Task: Find connections with filter location Grajaú with filter topic #Knowyoursocialwith filter profile language English with filter current company Fibre2Fashion with filter school School Of Open Learning with filter industry Wholesale Import and Export with filter service category NotaryOnline Research with filter keywords title Heavy Equipment Operator
Action: Mouse moved to (452, 152)
Screenshot: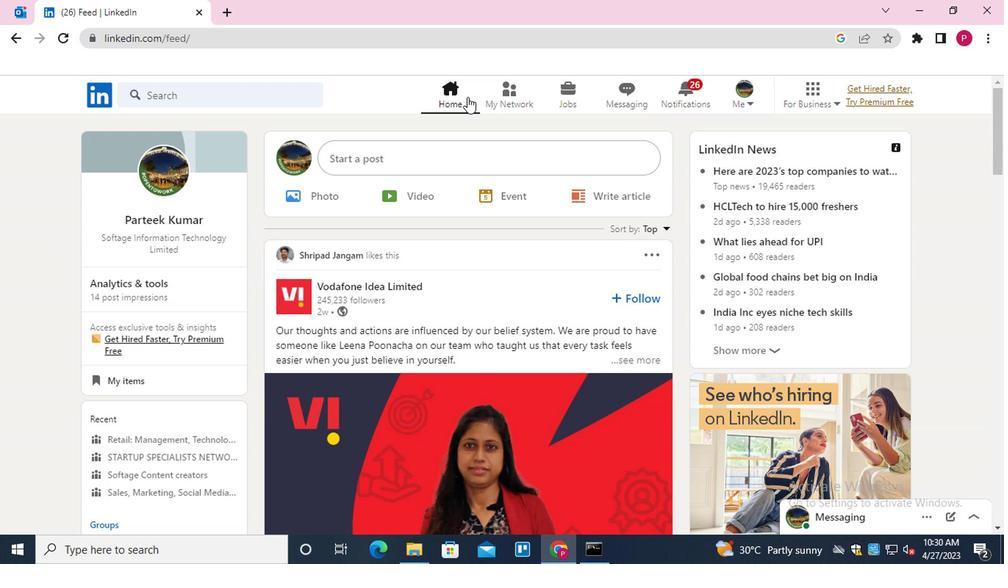 
Action: Mouse pressed left at (452, 152)
Screenshot: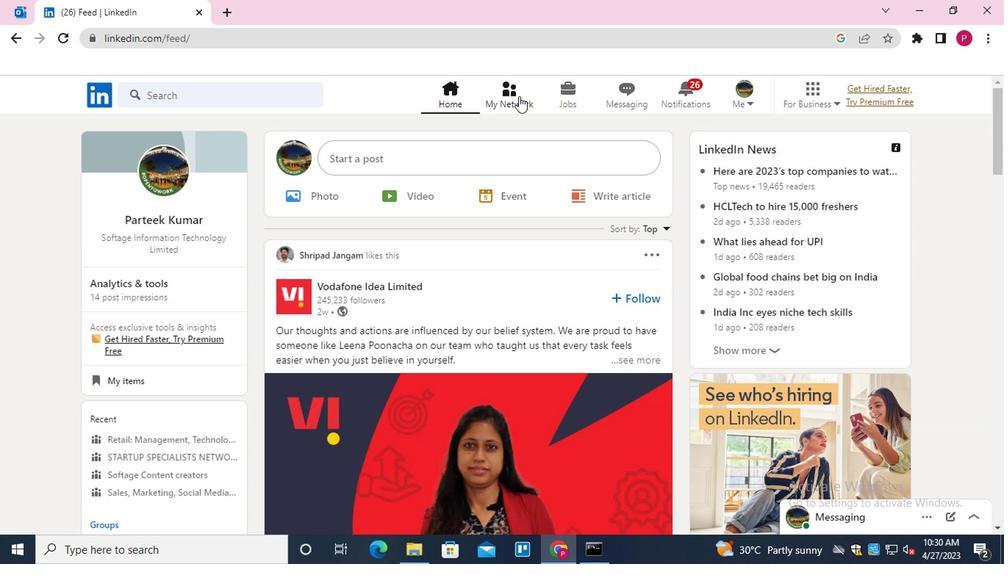 
Action: Mouse moved to (232, 202)
Screenshot: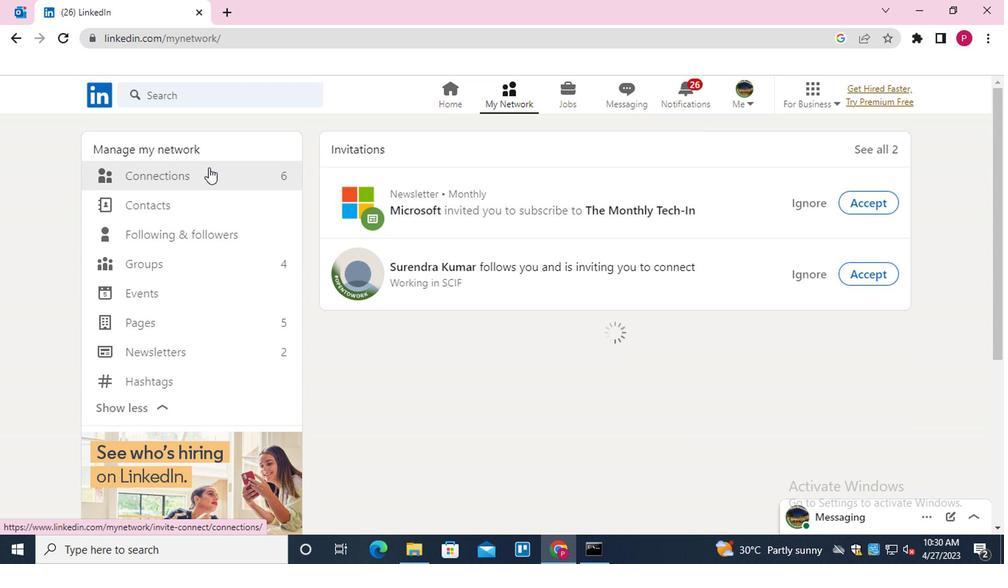 
Action: Mouse pressed left at (232, 202)
Screenshot: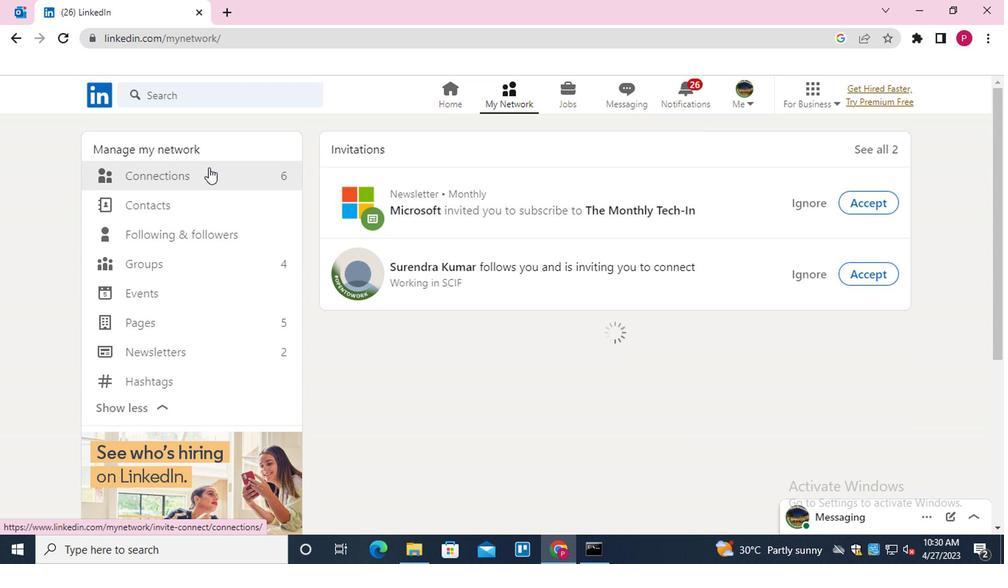 
Action: Mouse moved to (510, 210)
Screenshot: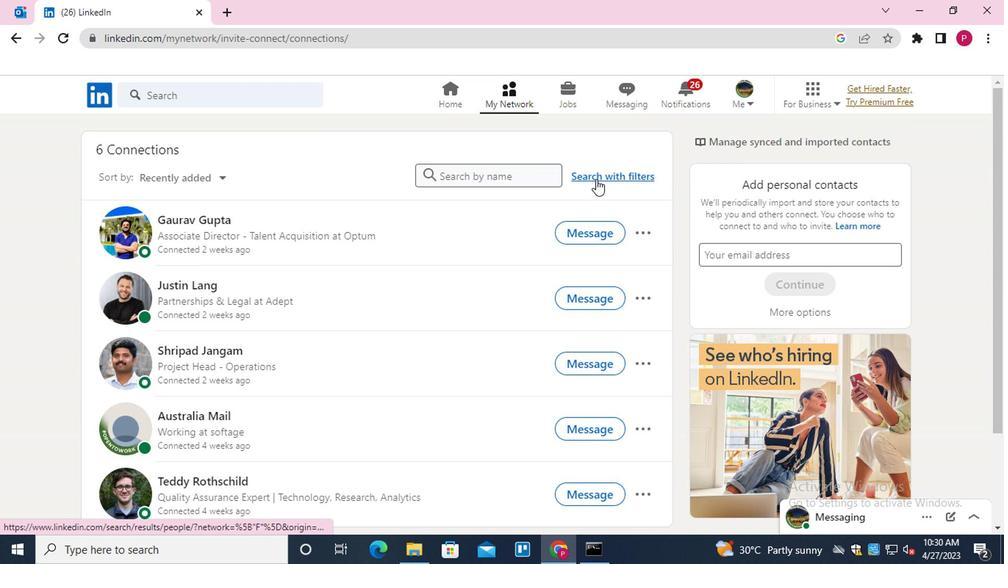 
Action: Mouse pressed left at (510, 210)
Screenshot: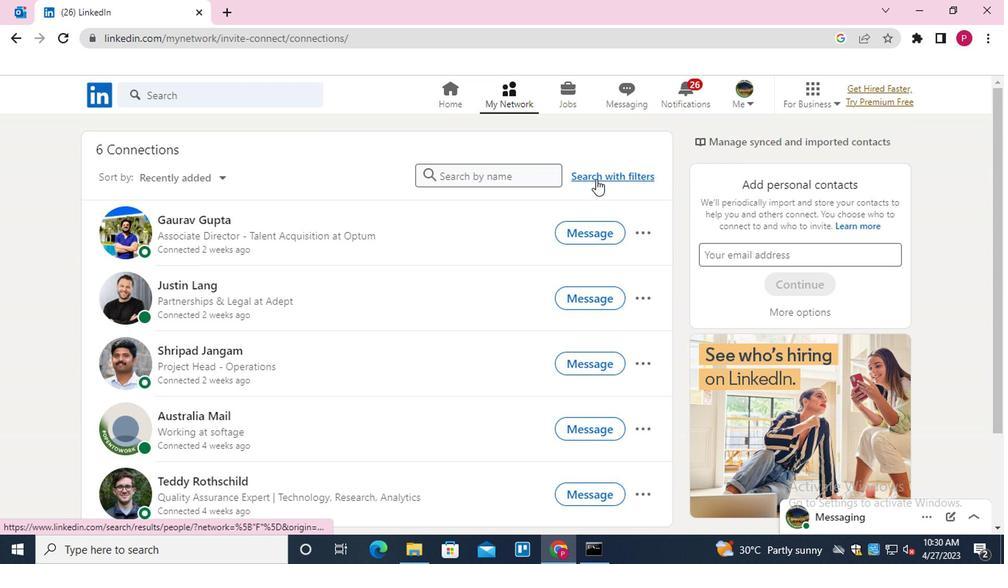 
Action: Mouse moved to (426, 177)
Screenshot: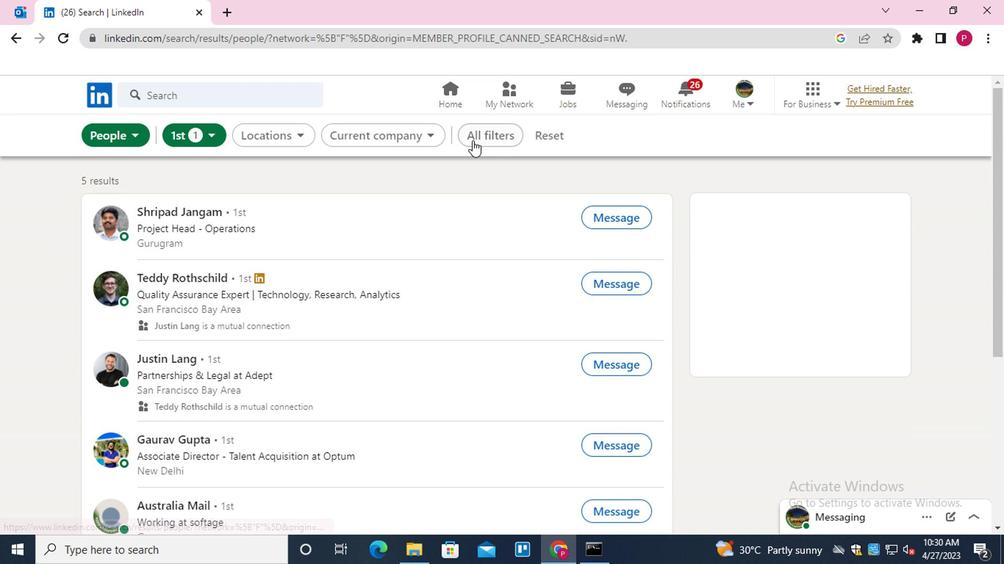 
Action: Mouse pressed left at (426, 177)
Screenshot: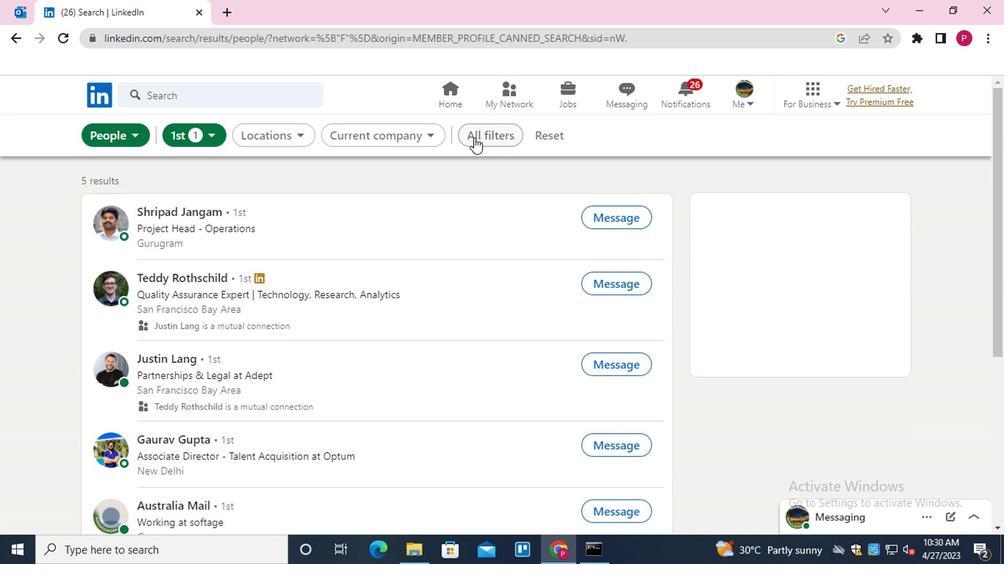 
Action: Mouse moved to (569, 276)
Screenshot: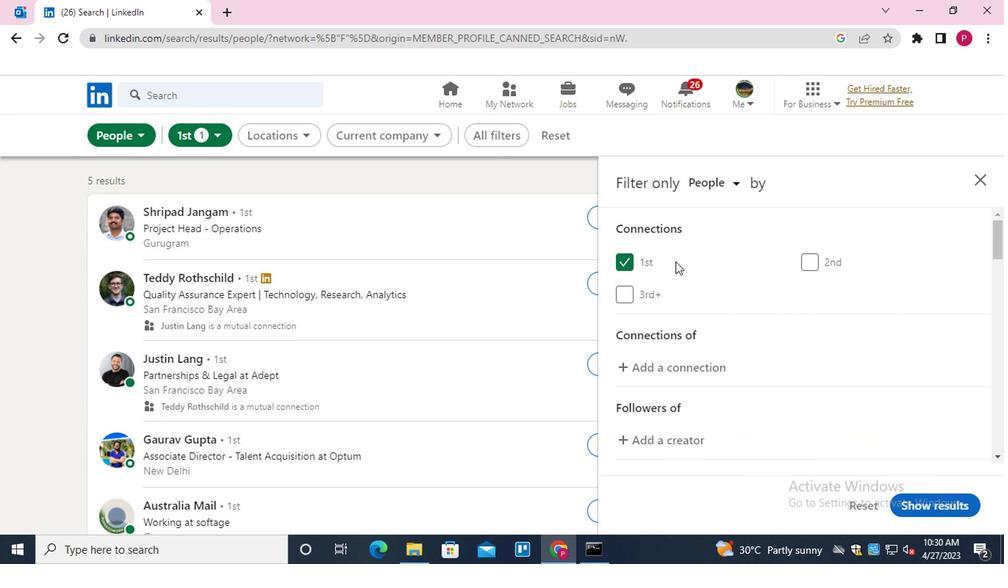 
Action: Mouse scrolled (569, 275) with delta (0, 0)
Screenshot: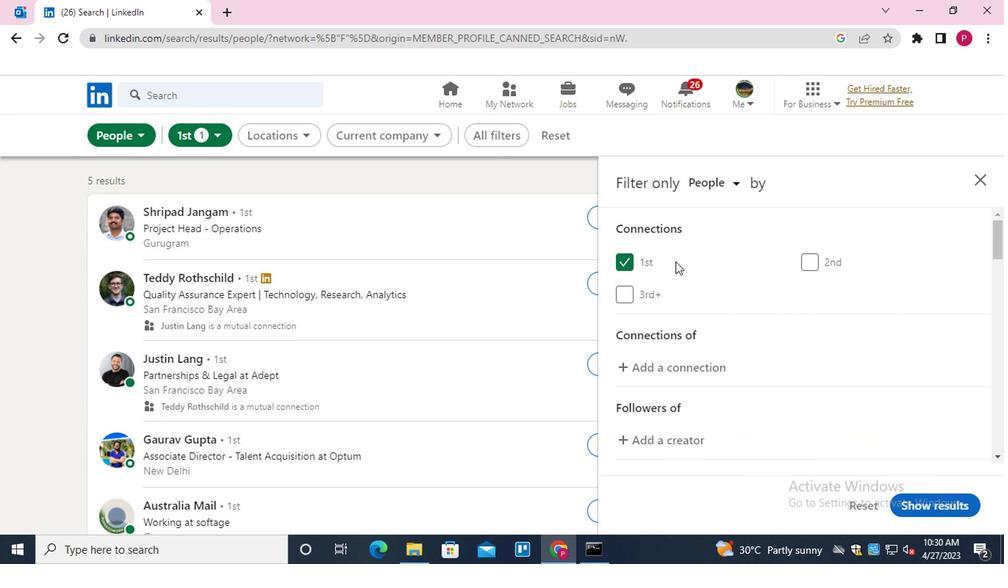 
Action: Mouse moved to (573, 280)
Screenshot: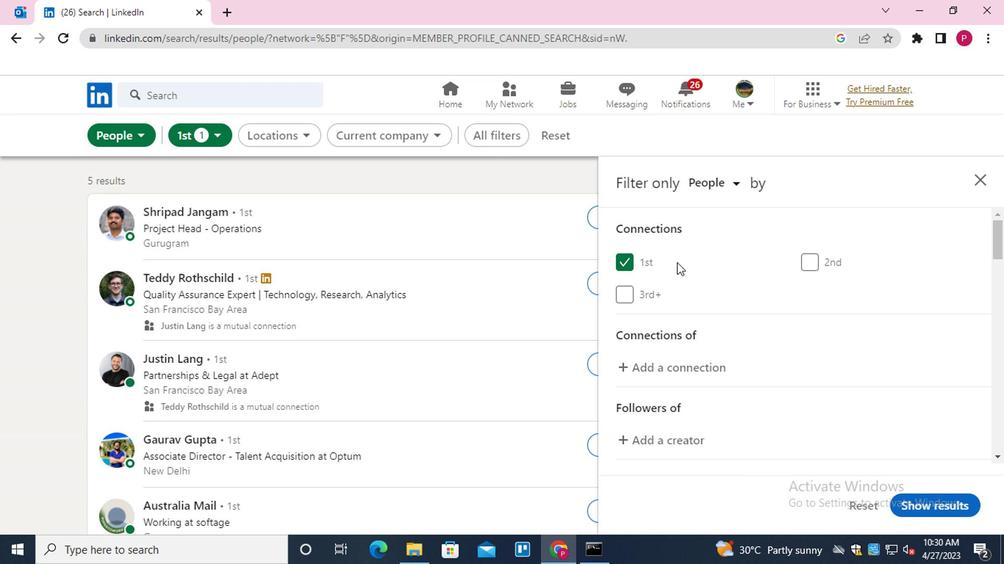 
Action: Mouse scrolled (573, 279) with delta (0, 0)
Screenshot: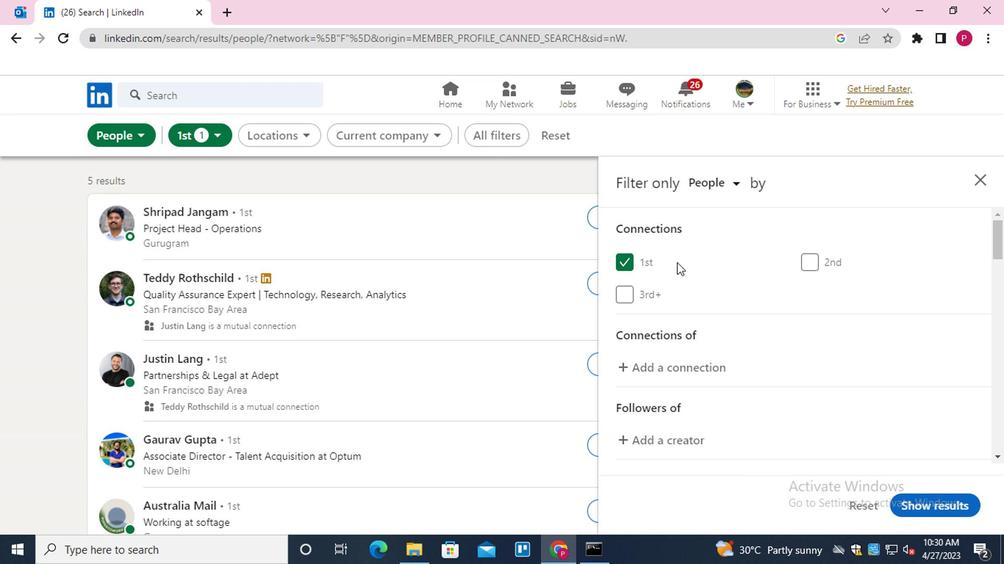 
Action: Mouse moved to (581, 286)
Screenshot: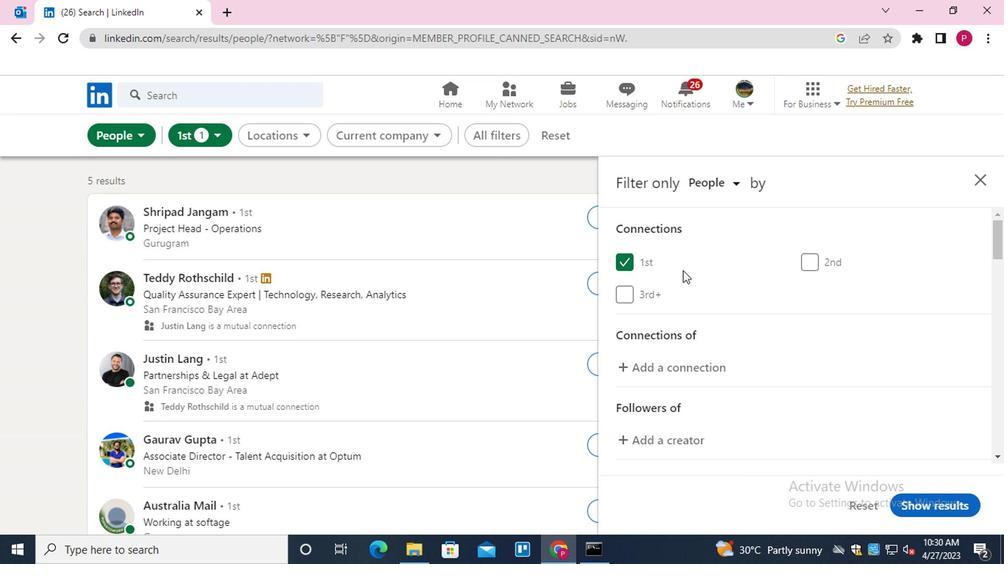 
Action: Mouse scrolled (581, 286) with delta (0, 0)
Screenshot: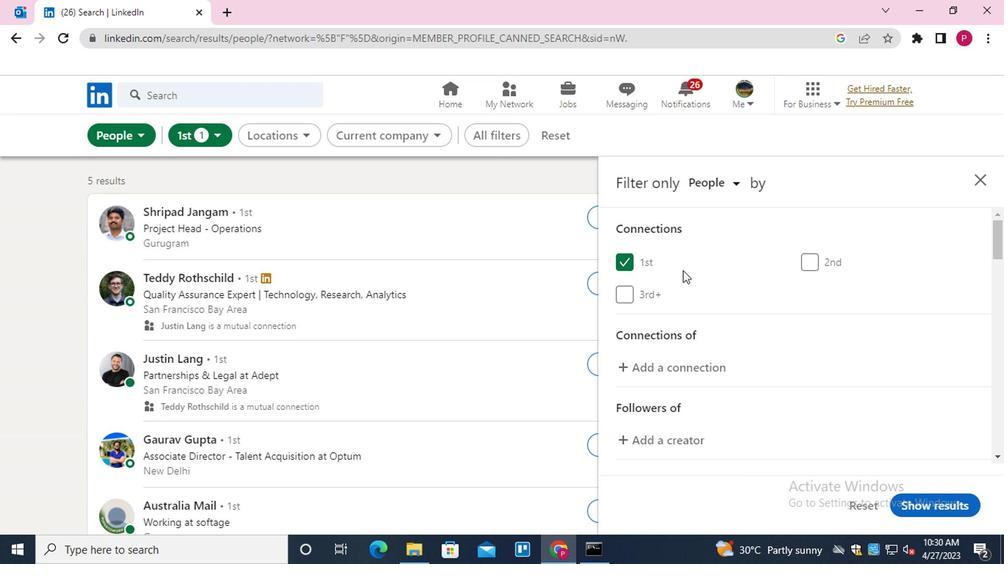 
Action: Mouse moved to (686, 335)
Screenshot: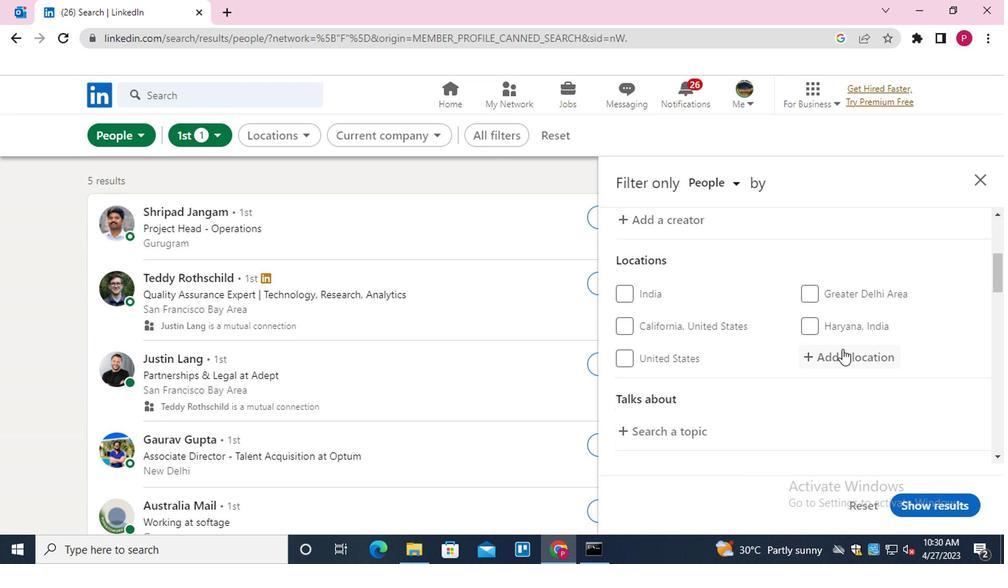 
Action: Mouse pressed left at (686, 335)
Screenshot: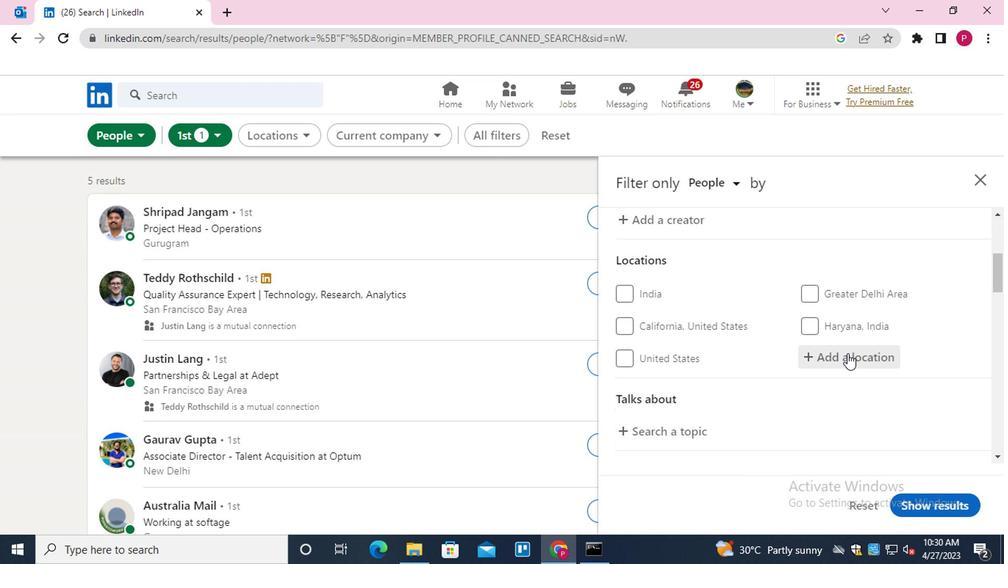 
Action: Mouse moved to (650, 326)
Screenshot: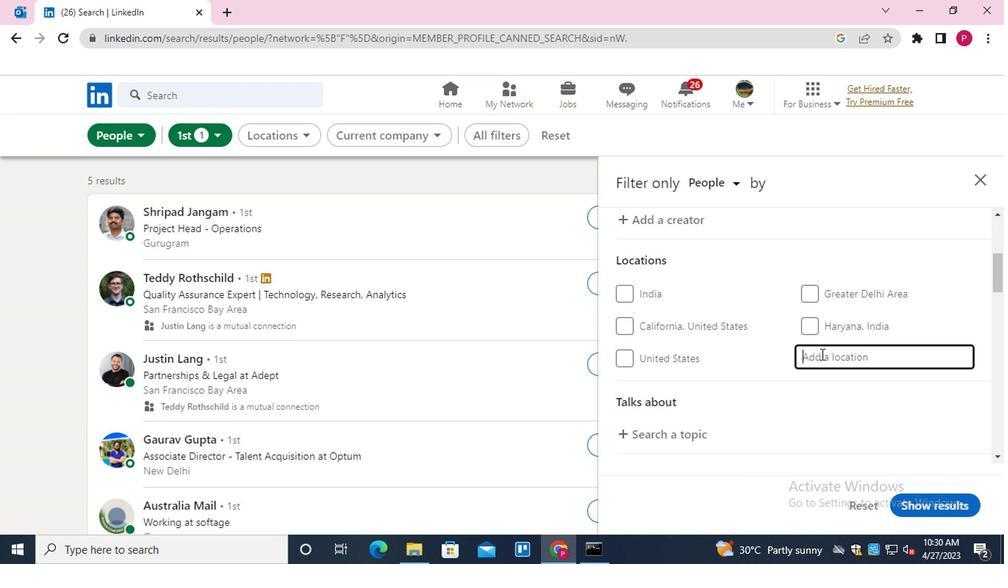 
Action: Key pressed <Key.shift><Key.shift><Key.shift>GRAJAU<Key.down><Key.enter>
Screenshot: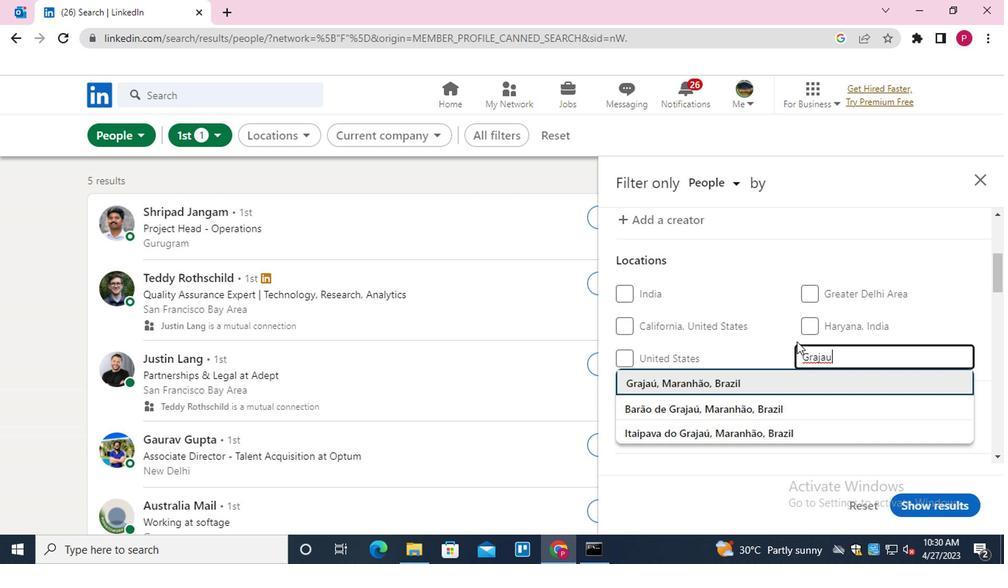 
Action: Mouse moved to (629, 325)
Screenshot: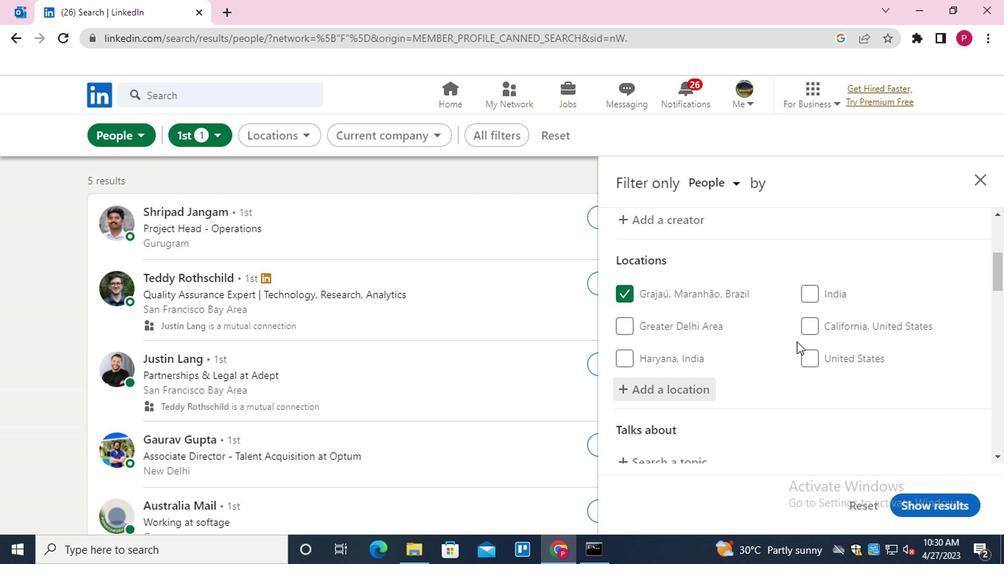 
Action: Mouse scrolled (629, 324) with delta (0, 0)
Screenshot: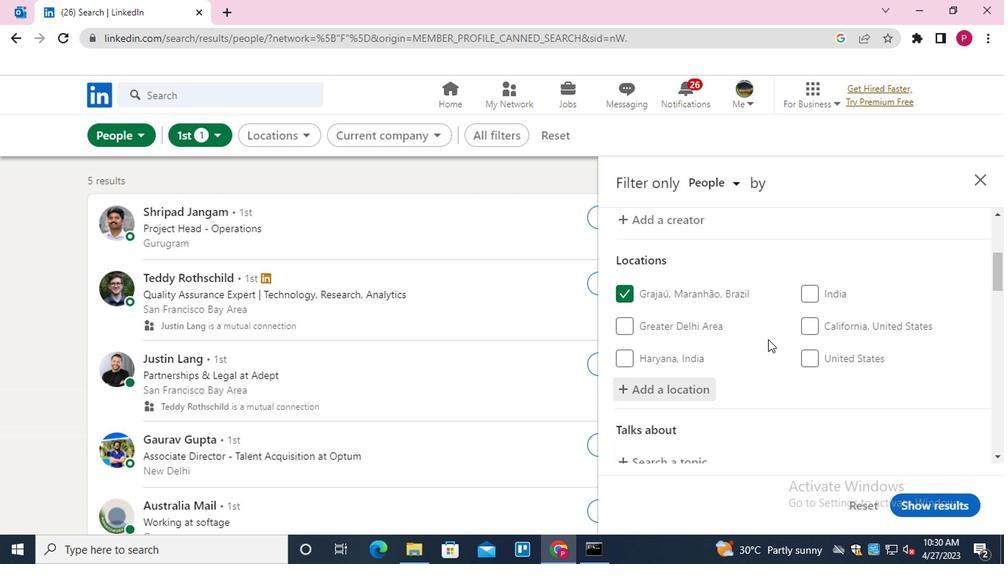 
Action: Mouse scrolled (629, 324) with delta (0, 0)
Screenshot: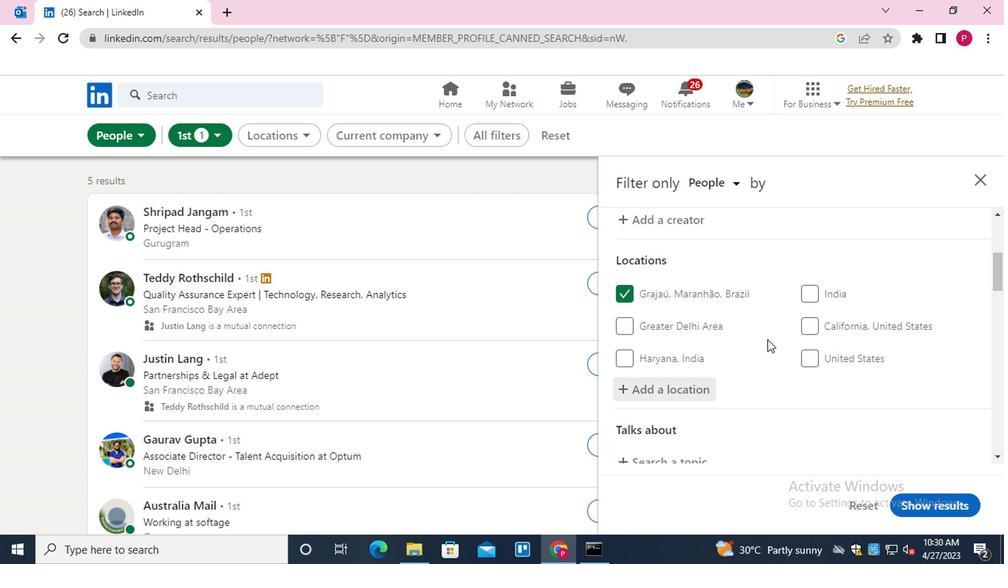 
Action: Mouse moved to (571, 306)
Screenshot: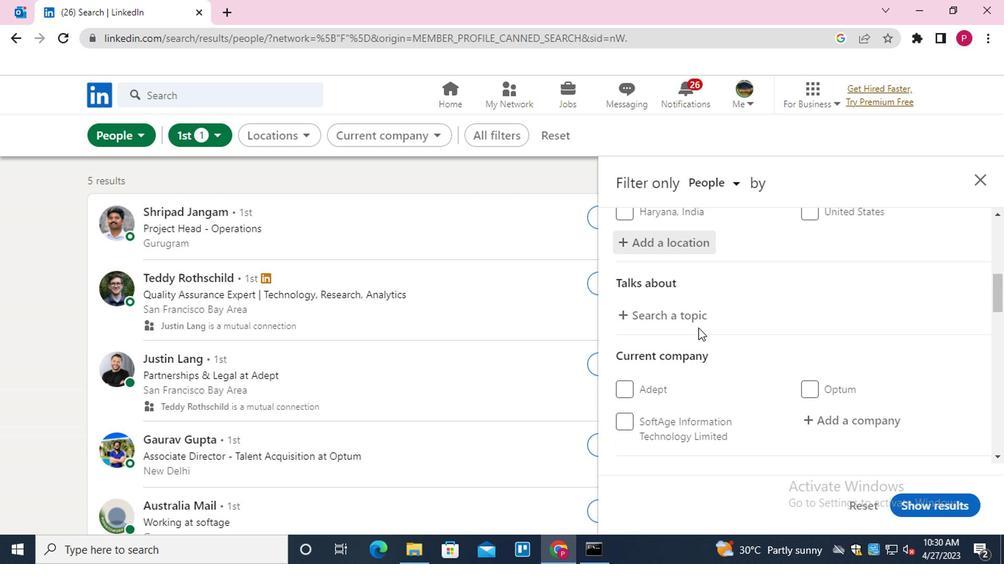 
Action: Mouse pressed left at (571, 306)
Screenshot: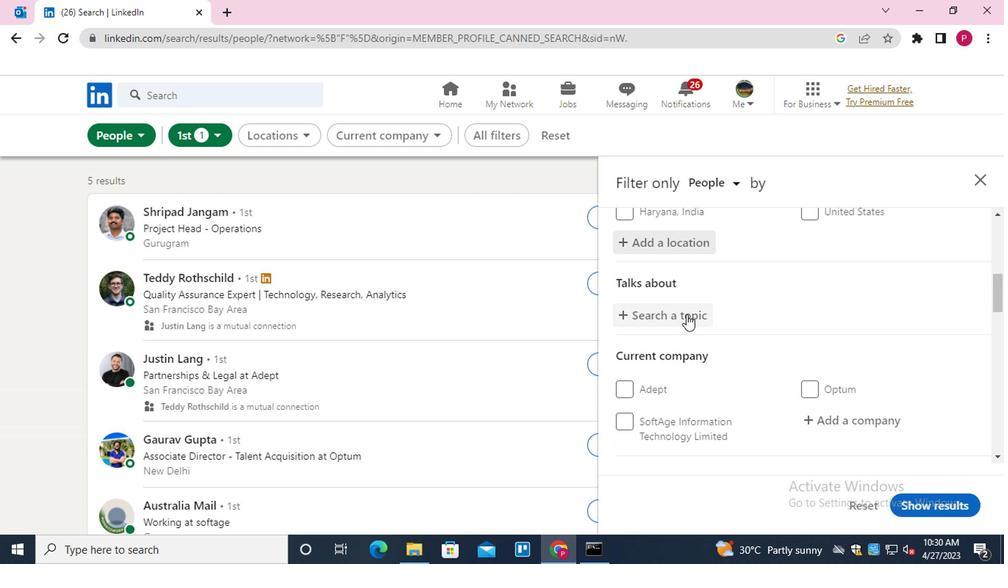 
Action: Key pressed KNOWYOUR<Key.down><Key.down><Key.down><Key.down><Key.down><Key.down><Key.up><Key.up><Key.up><Key.up><Key.up><Key.up><Key.up><Key.up>
Screenshot: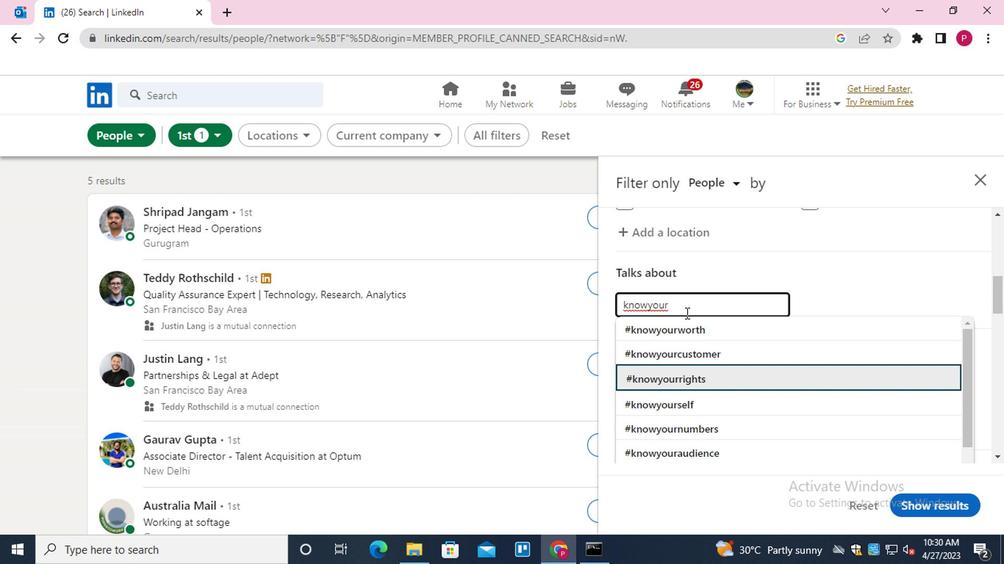 
Action: Mouse moved to (570, 247)
Screenshot: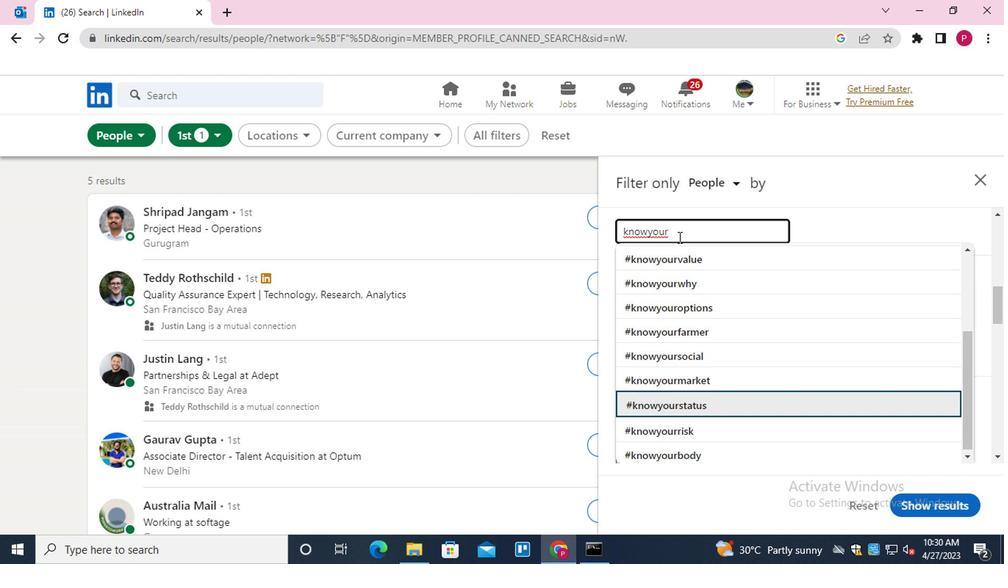 
Action: Mouse pressed left at (570, 247)
Screenshot: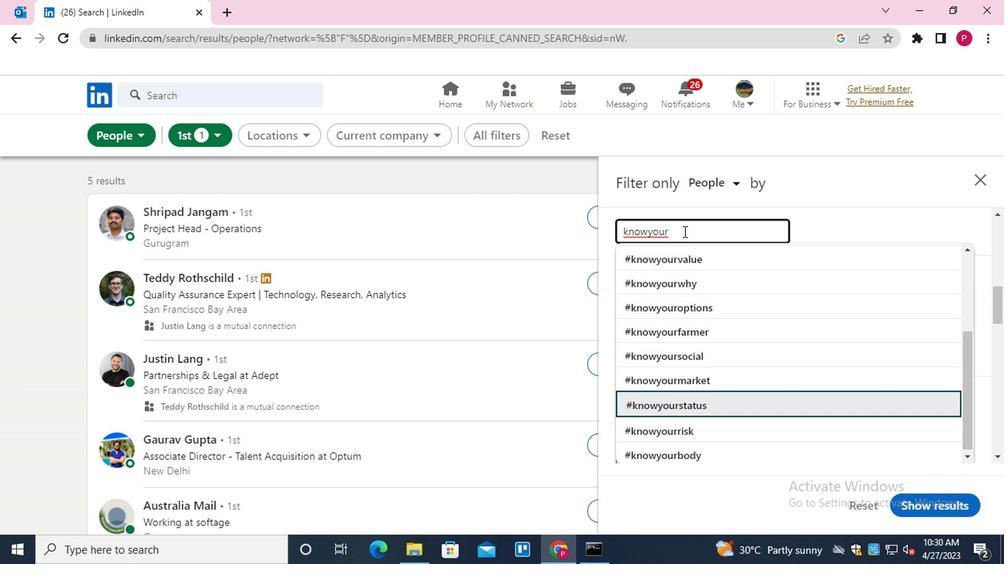 
Action: Key pressed SO<Key.down><Key.enter>
Screenshot: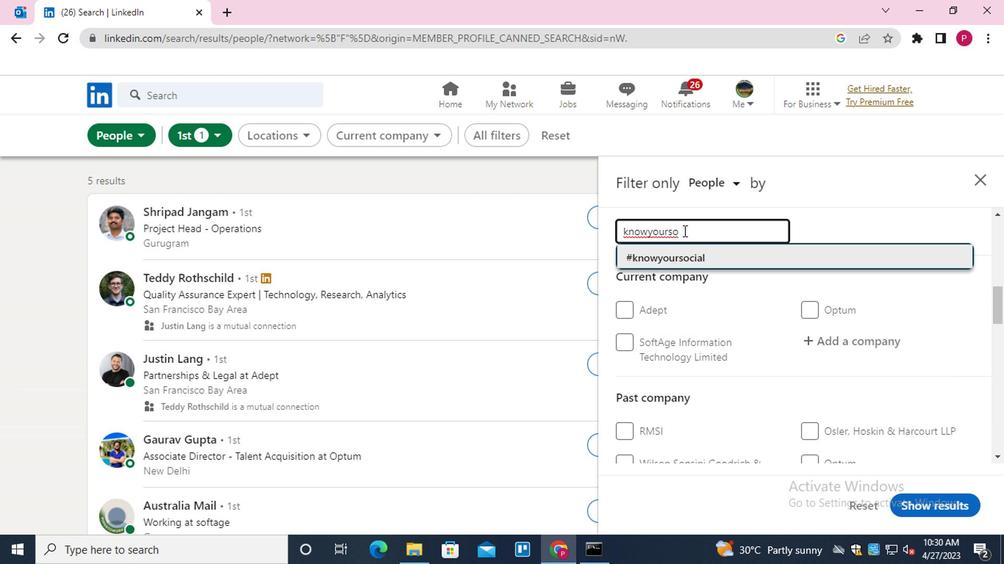 
Action: Mouse moved to (584, 307)
Screenshot: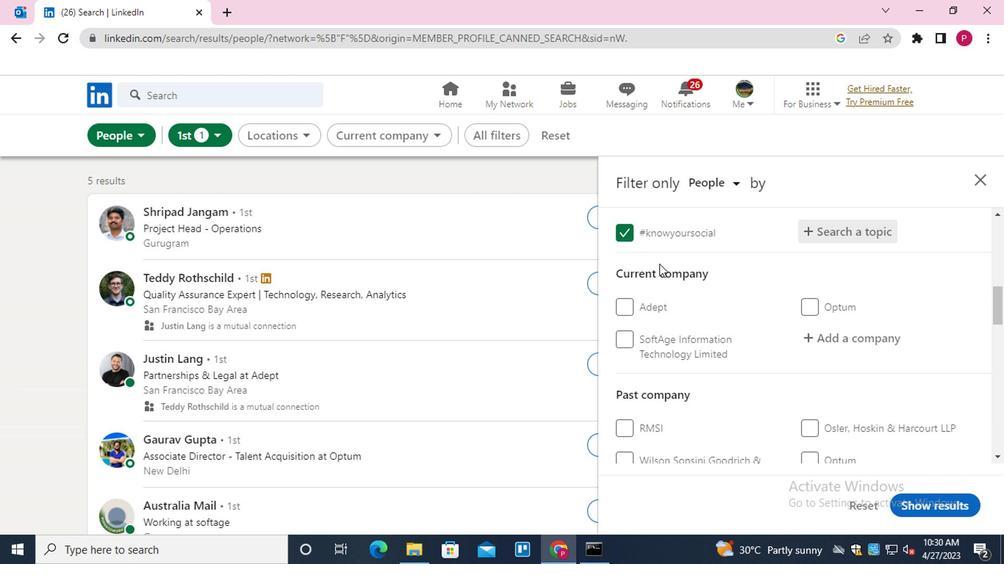 
Action: Mouse scrolled (584, 307) with delta (0, 0)
Screenshot: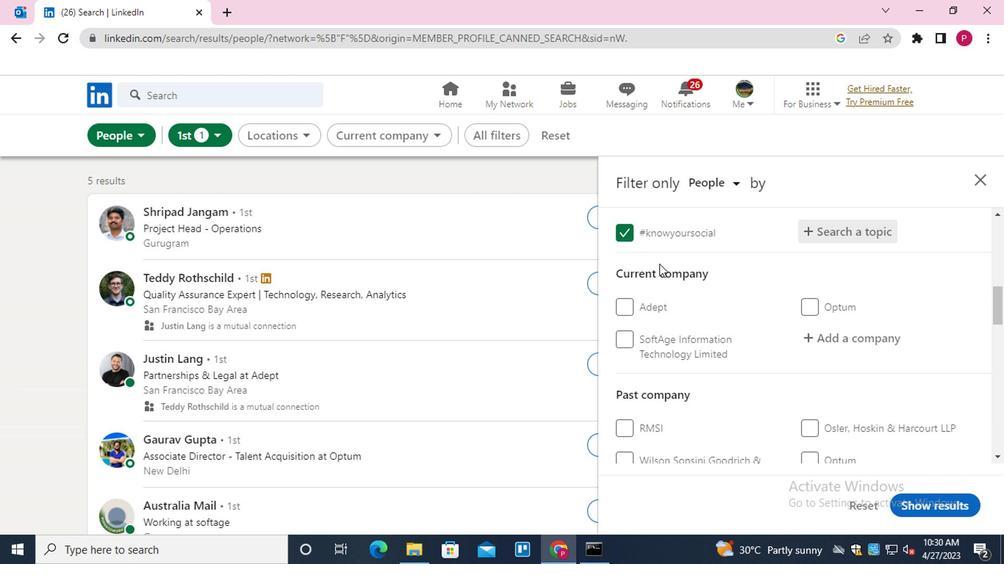 
Action: Mouse moved to (711, 268)
Screenshot: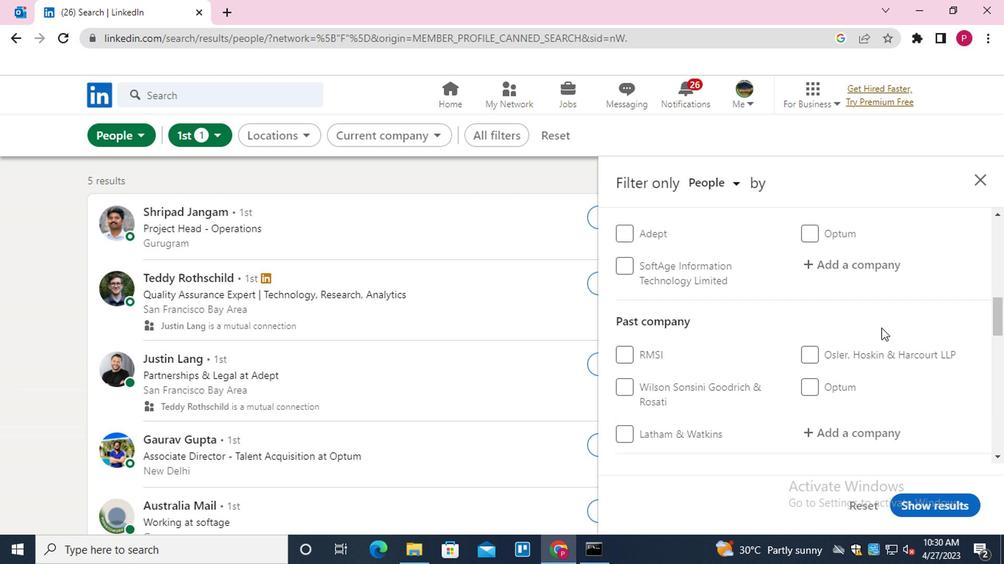 
Action: Mouse pressed left at (711, 268)
Screenshot: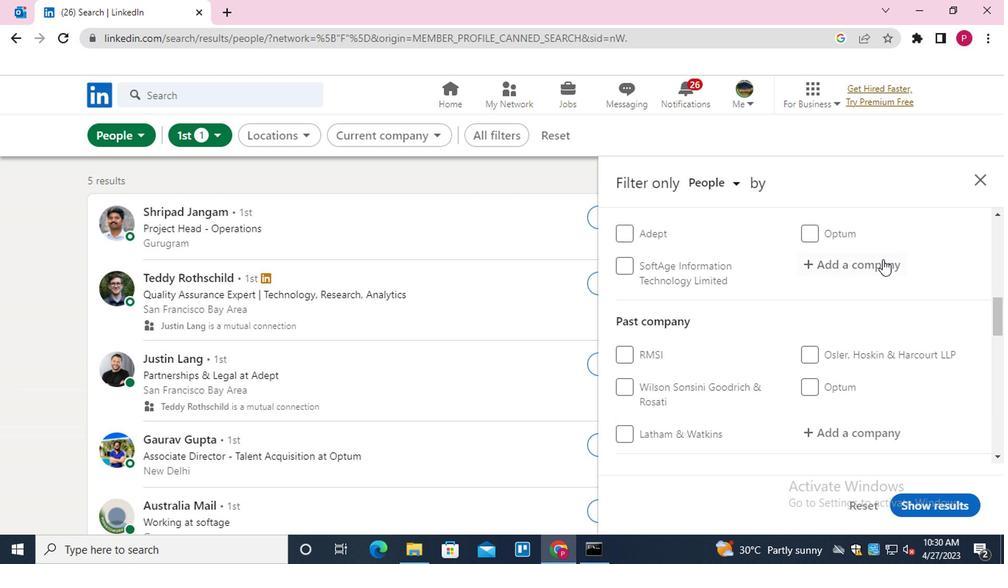 
Action: Mouse moved to (706, 270)
Screenshot: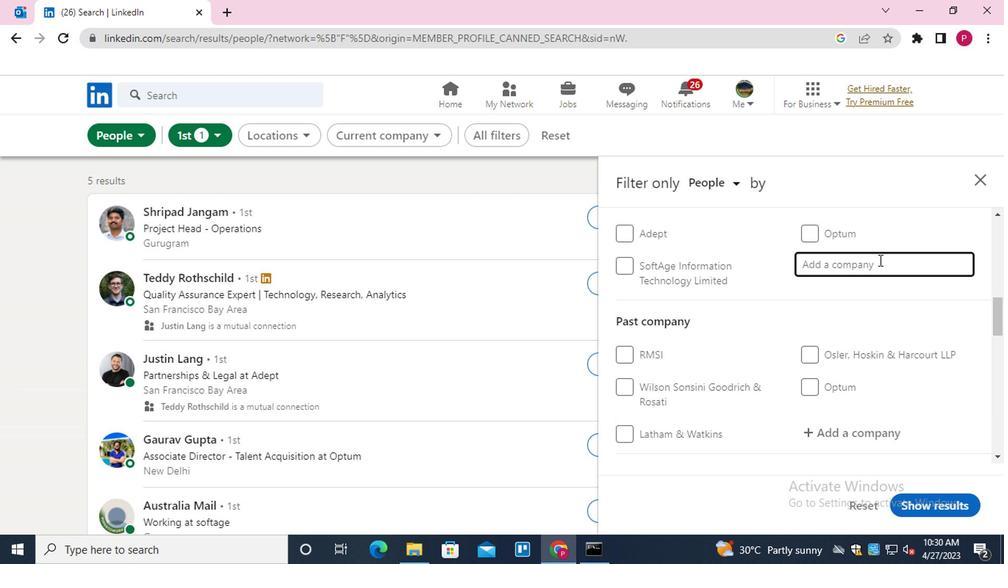 
Action: Key pressed <Key.shift><Key.shift><Key.shift><Key.shift><Key.shift><Key.shift><Key.shift><Key.shift><Key.shift><Key.shift><Key.shift><Key.shift><Key.shift><Key.shift><Key.shift><Key.shift><Key.shift><Key.shift><Key.shift><Key.shift><Key.shift><Key.shift>FIBER2<Key.shift><Key.shift><Key.shift><Key.shift><Key.shift><Key.shift>FASHION<Key.enter>
Screenshot: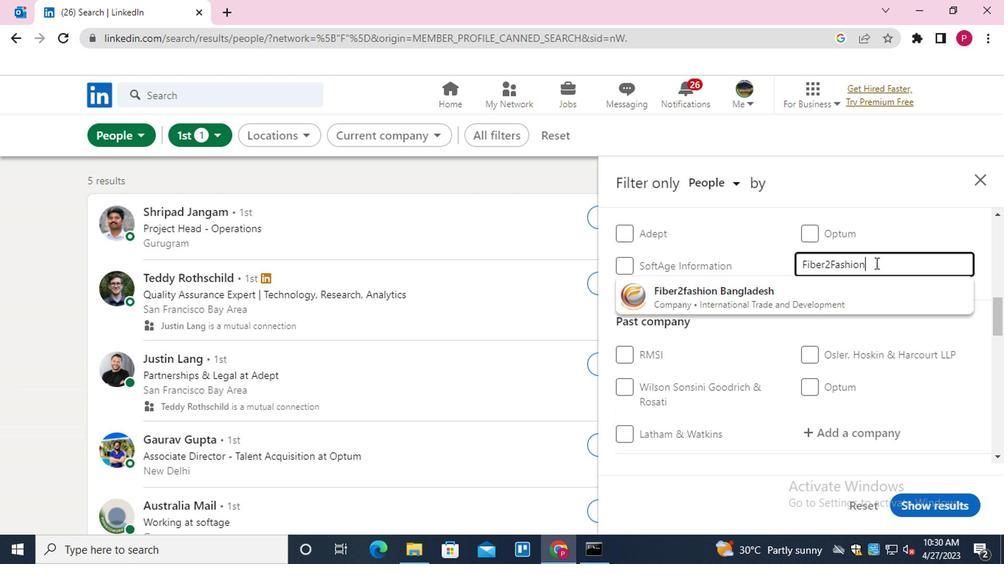 
Action: Mouse moved to (613, 287)
Screenshot: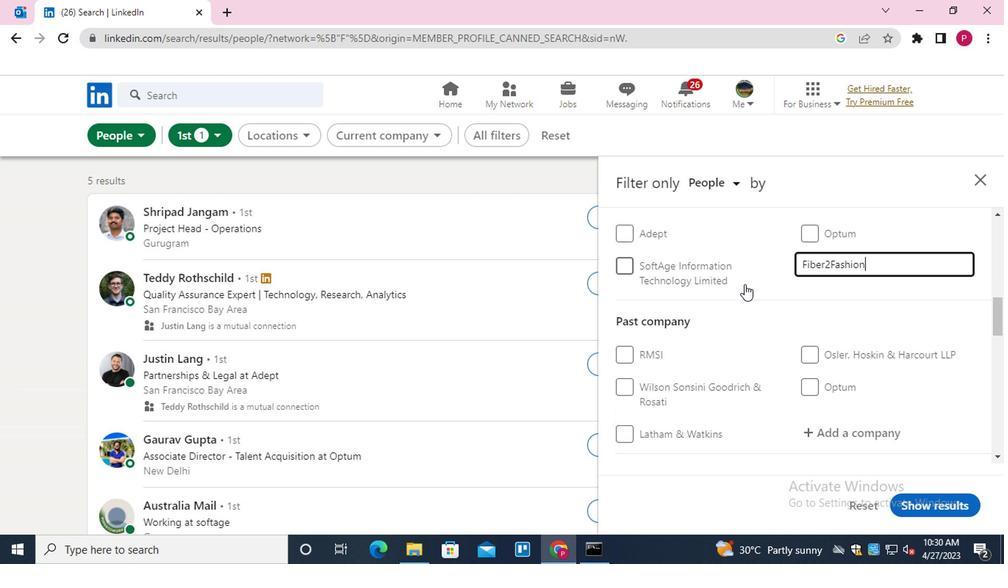 
Action: Mouse scrolled (613, 286) with delta (0, 0)
Screenshot: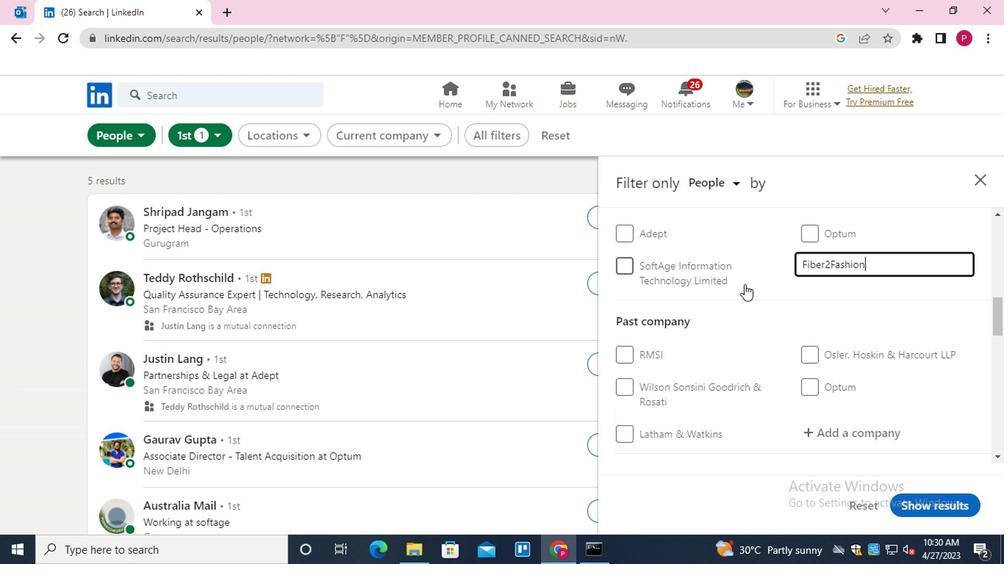 
Action: Mouse scrolled (613, 286) with delta (0, 0)
Screenshot: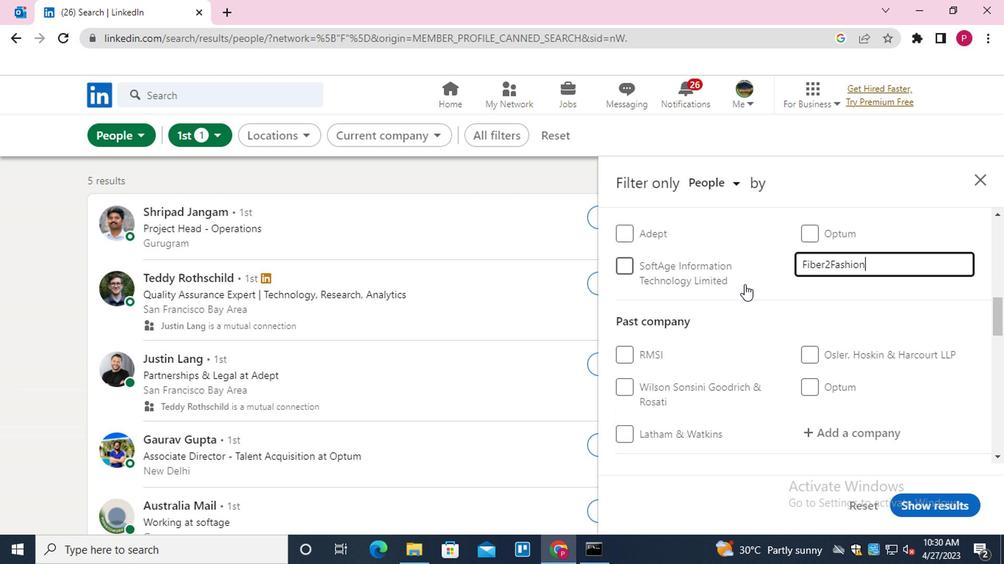 
Action: Mouse scrolled (613, 286) with delta (0, 0)
Screenshot: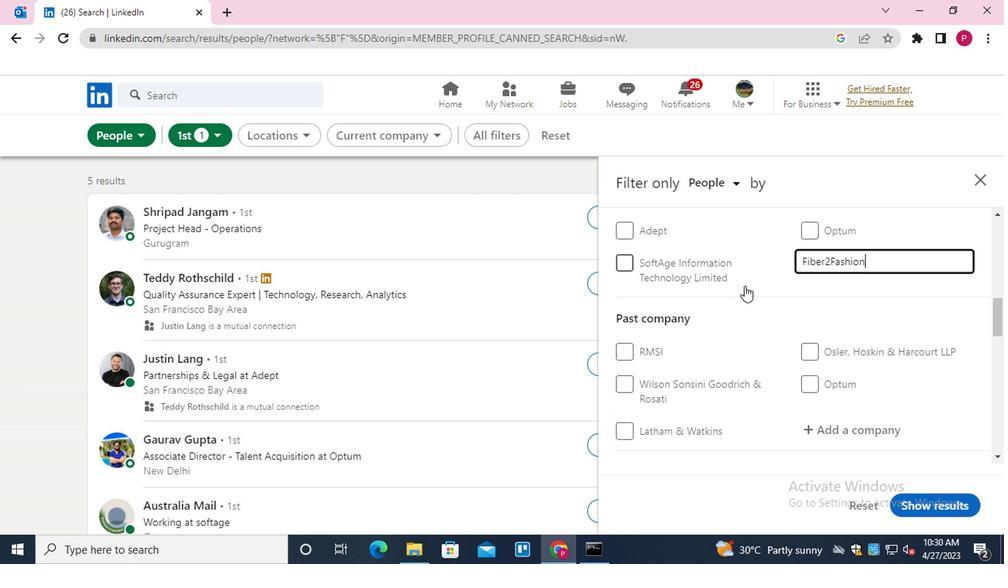 
Action: Mouse scrolled (613, 286) with delta (0, 0)
Screenshot: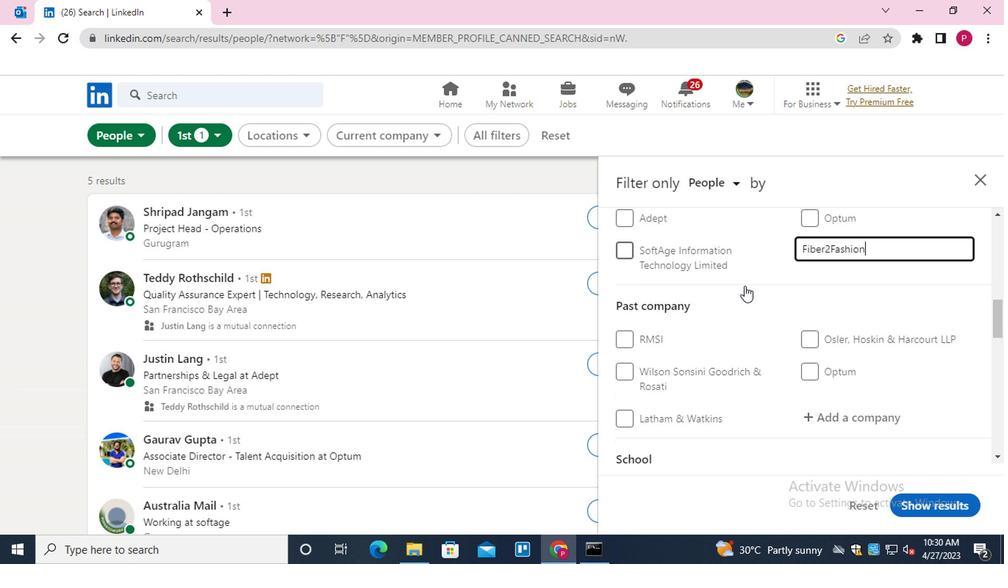 
Action: Mouse moved to (669, 301)
Screenshot: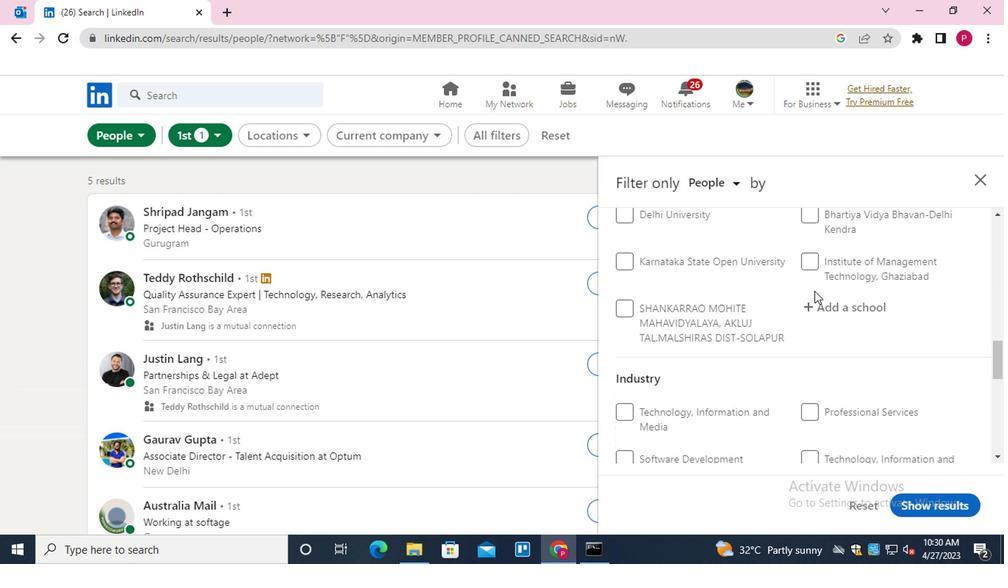 
Action: Mouse pressed left at (669, 301)
Screenshot: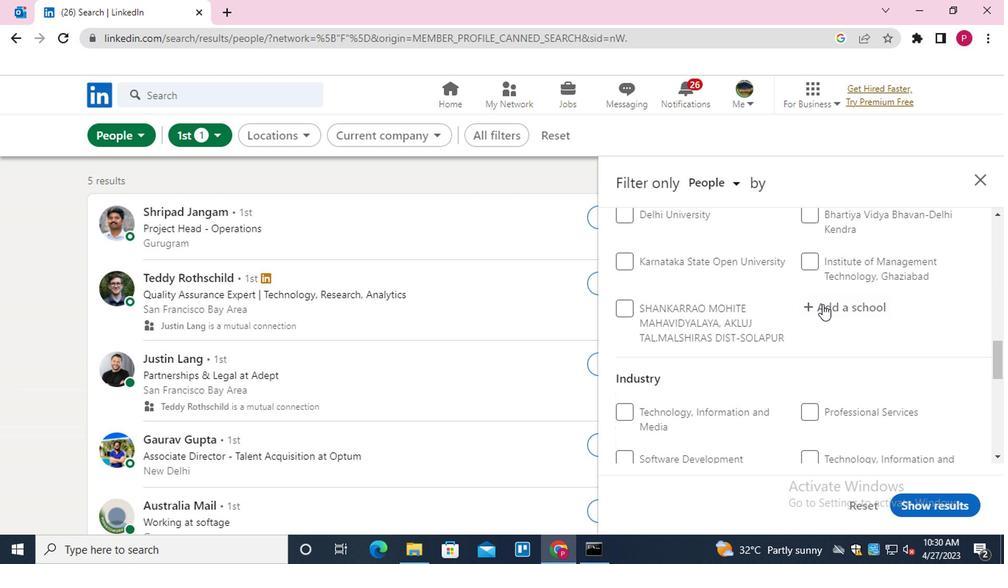 
Action: Key pressed <Key.shift>SCJ<Key.backspace>HOOL<Key.space>OF<Key.space><Key.shift>I<Key.backspace><Key.shift>OPEN<Key.space><Key.shift><Key.down><Key.enter>
Screenshot: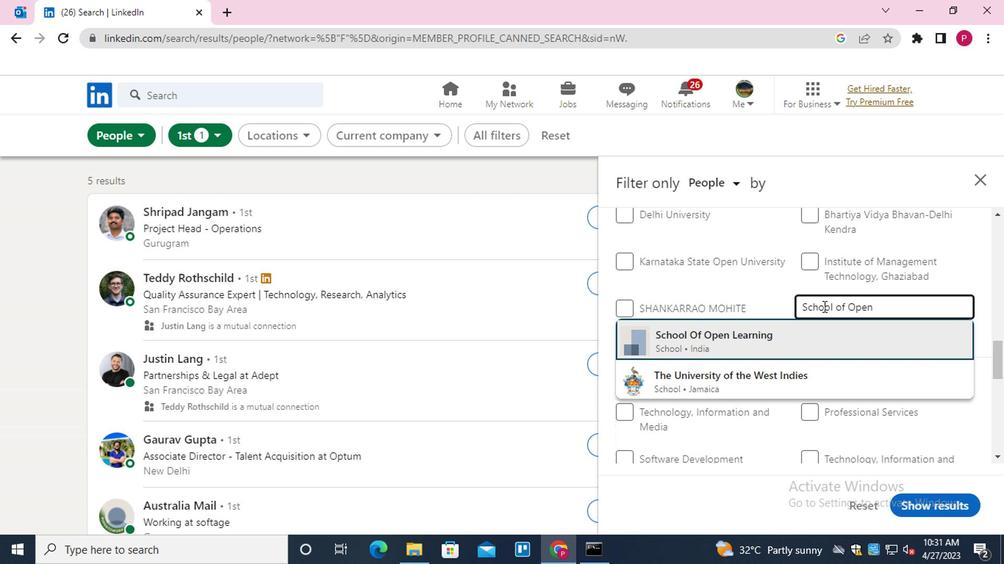 
Action: Mouse moved to (649, 310)
Screenshot: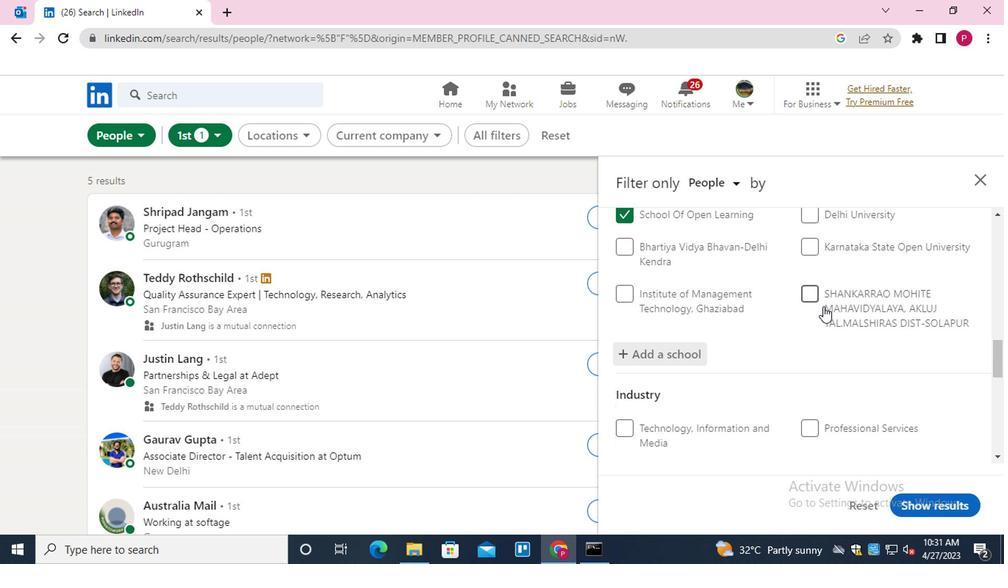 
Action: Mouse scrolled (649, 310) with delta (0, 0)
Screenshot: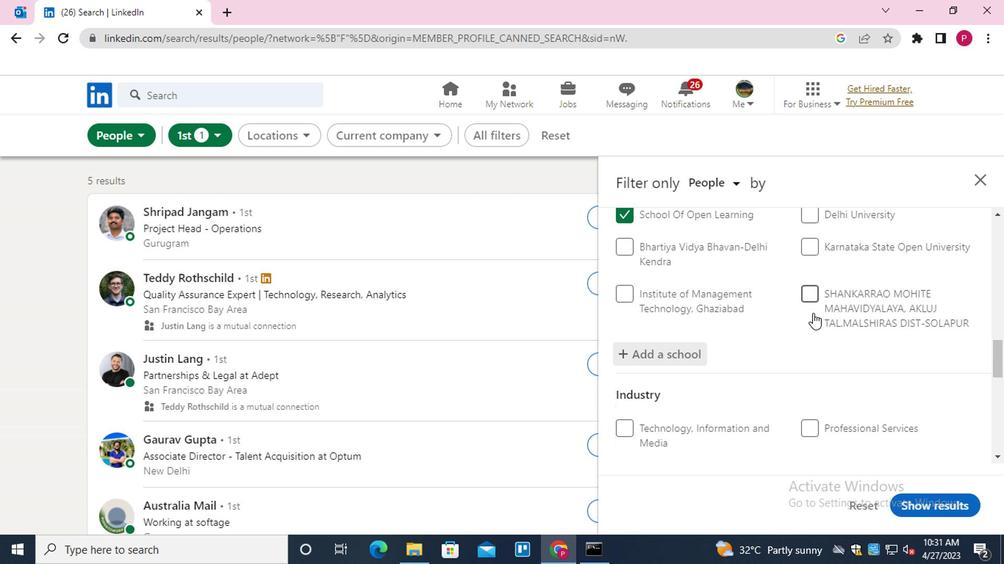 
Action: Mouse moved to (648, 311)
Screenshot: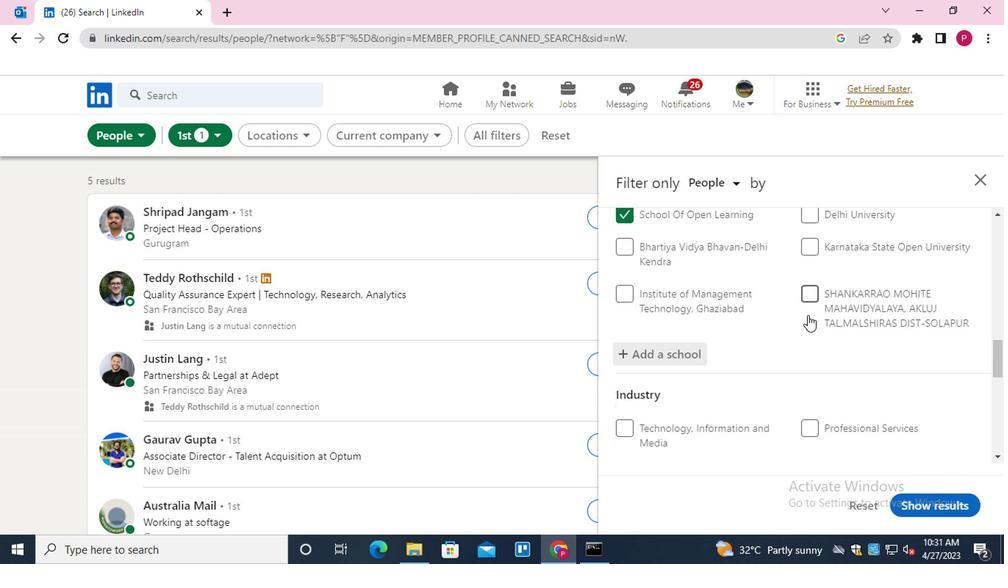 
Action: Mouse scrolled (648, 311) with delta (0, 0)
Screenshot: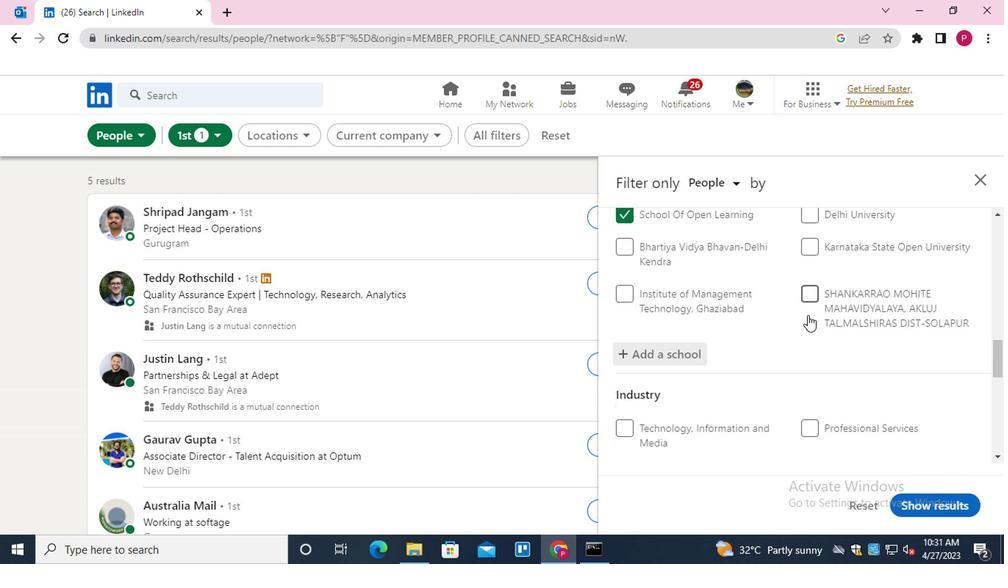
Action: Mouse moved to (698, 354)
Screenshot: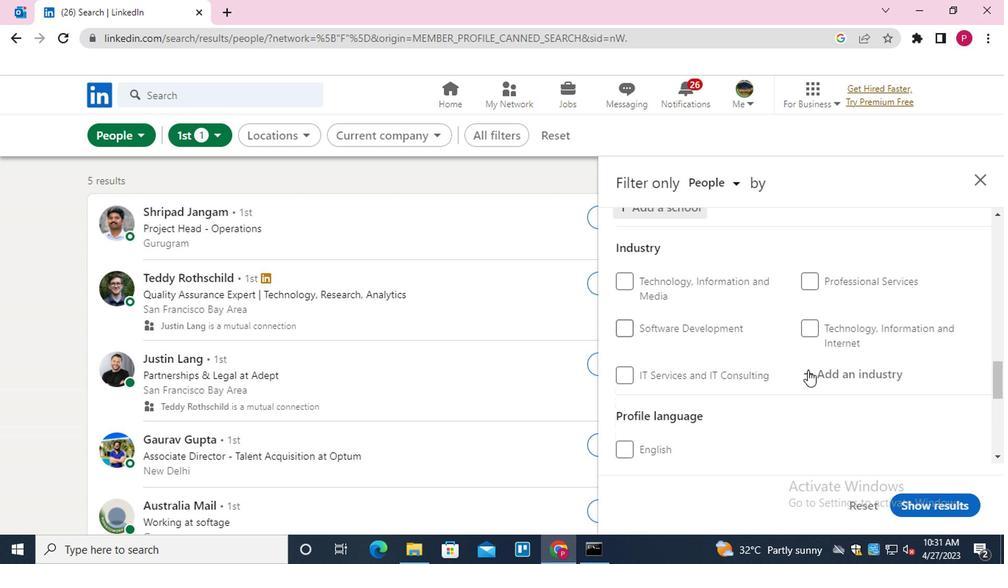 
Action: Mouse pressed left at (698, 354)
Screenshot: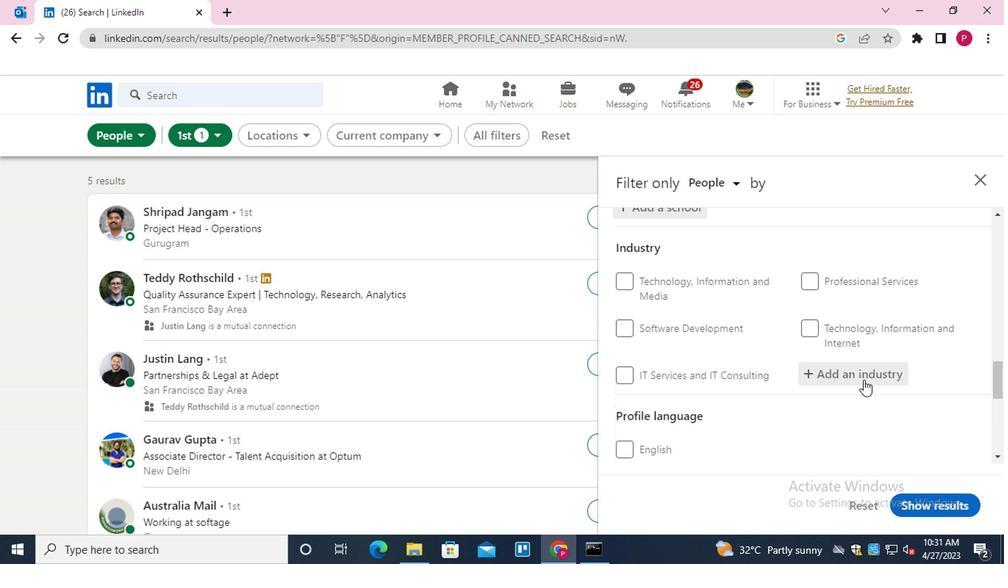 
Action: Key pressed <Key.shift>WHOLESALE<Key.down><Key.down><Key.down><Key.enter>
Screenshot: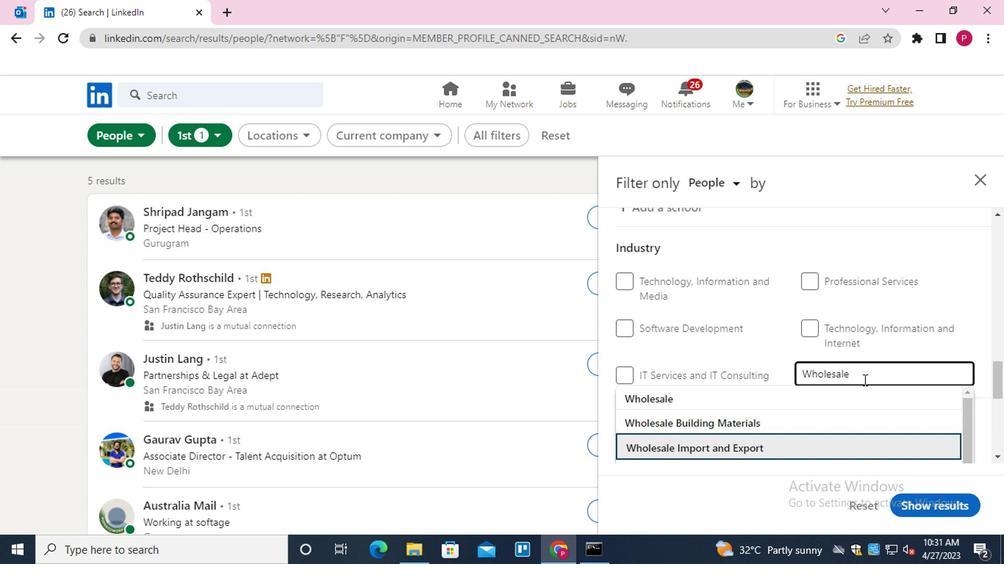 
Action: Mouse moved to (646, 356)
Screenshot: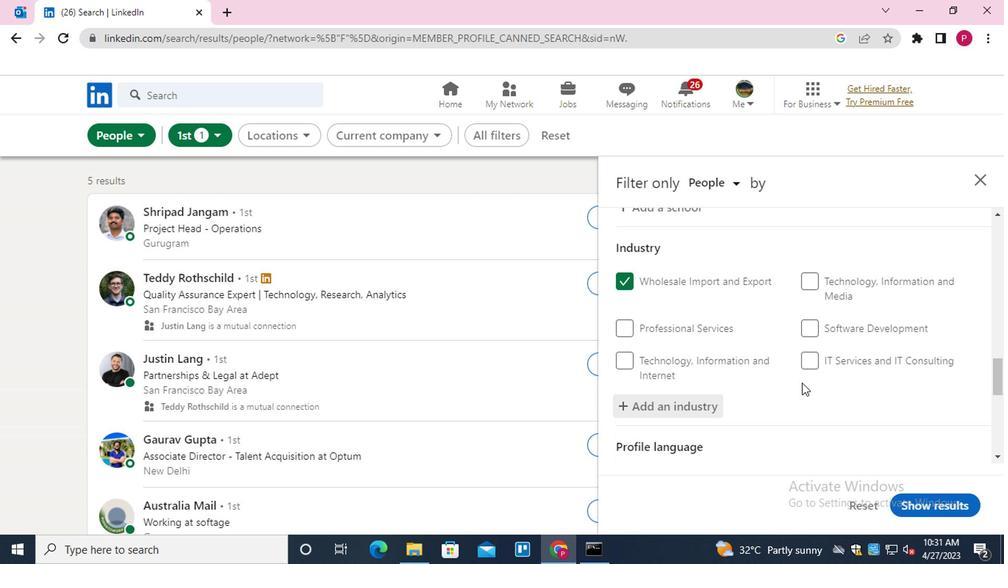 
Action: Mouse scrolled (646, 356) with delta (0, 0)
Screenshot: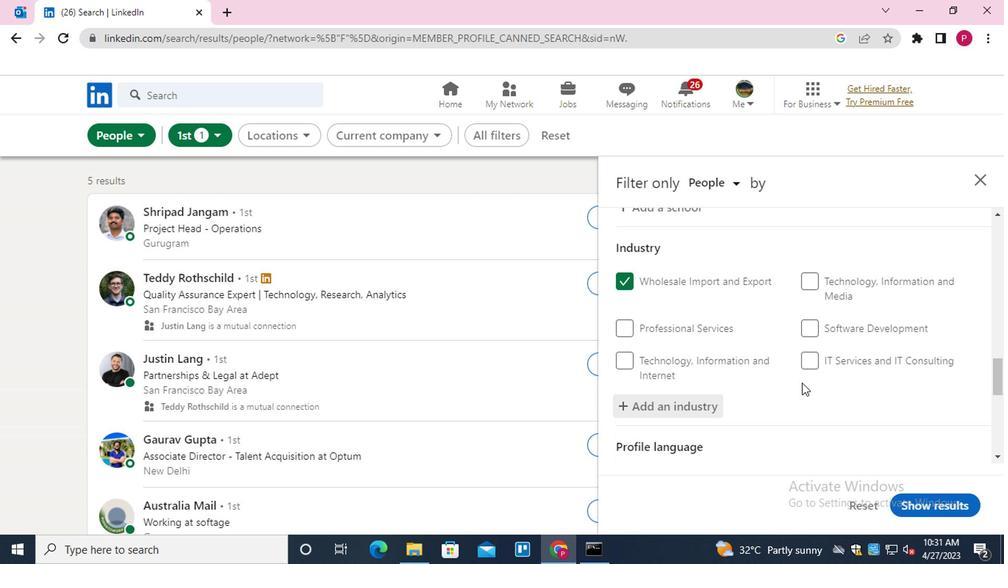 
Action: Mouse moved to (643, 357)
Screenshot: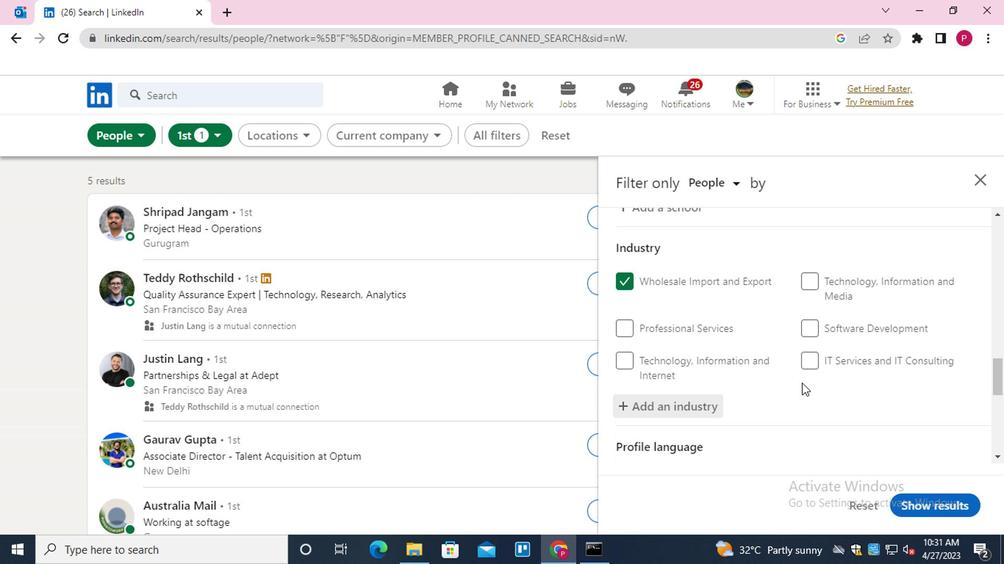 
Action: Mouse scrolled (643, 357) with delta (0, 0)
Screenshot: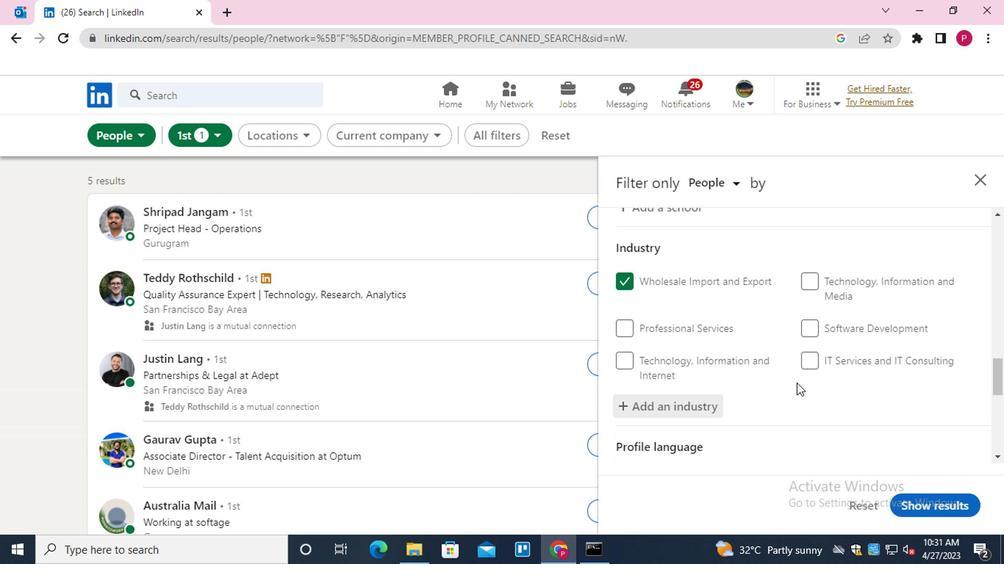 
Action: Mouse moved to (642, 358)
Screenshot: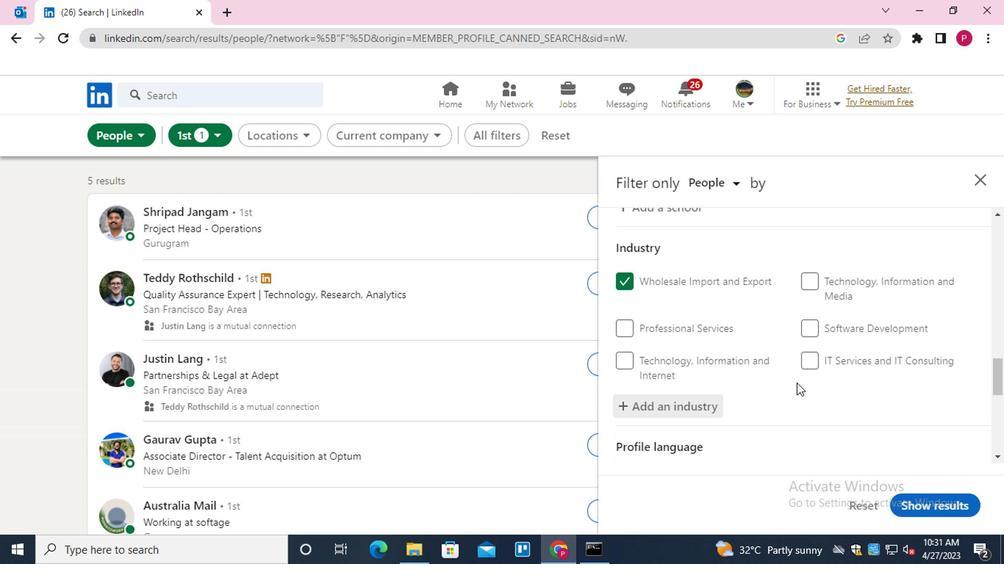 
Action: Mouse scrolled (642, 357) with delta (0, 0)
Screenshot: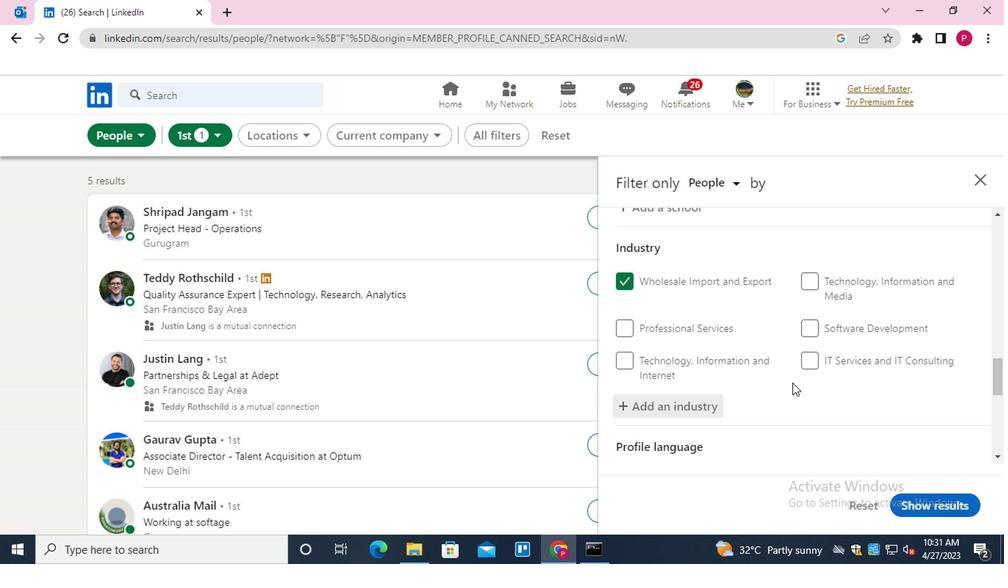 
Action: Mouse moved to (542, 273)
Screenshot: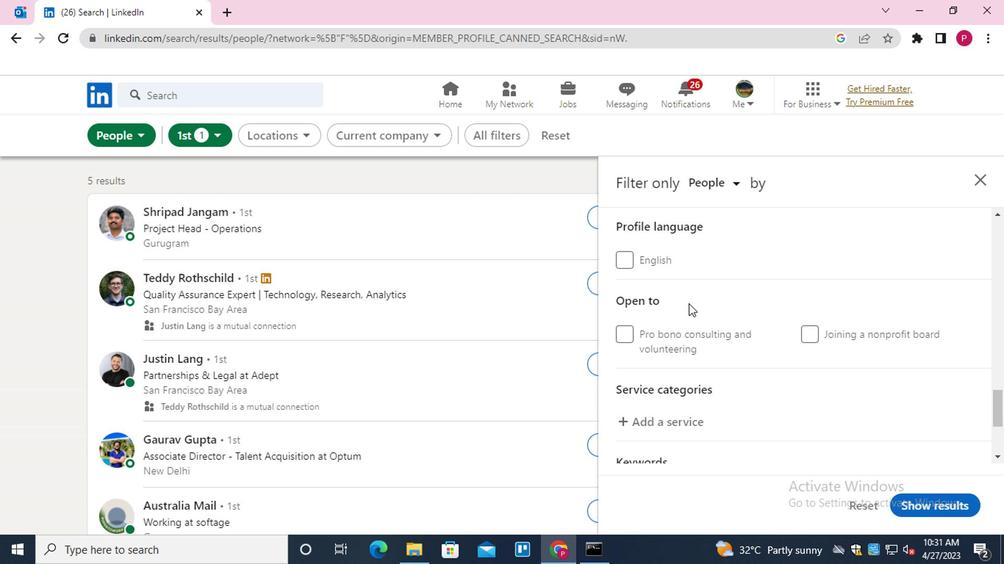 
Action: Mouse pressed left at (542, 273)
Screenshot: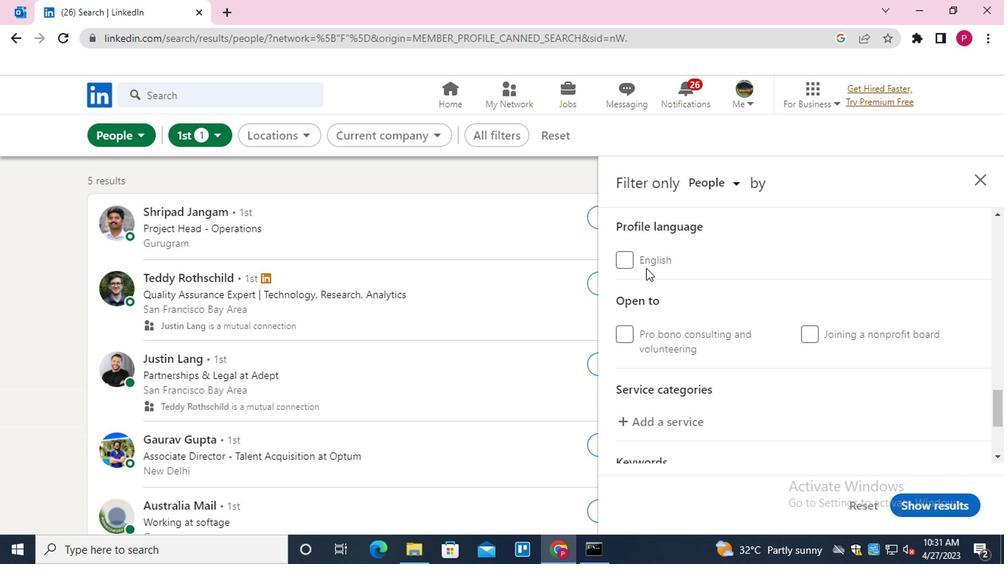 
Action: Mouse moved to (579, 313)
Screenshot: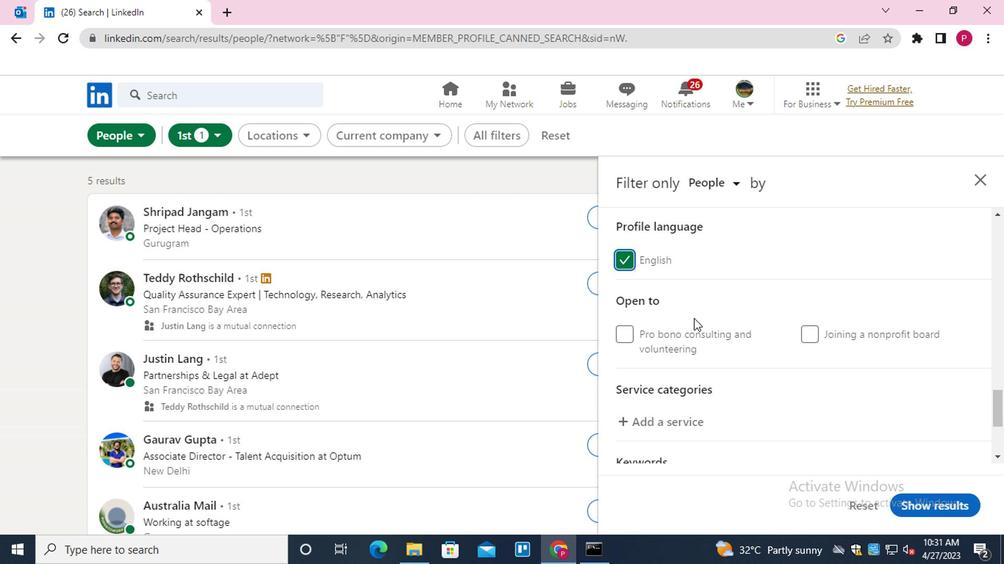 
Action: Mouse scrolled (579, 312) with delta (0, 0)
Screenshot: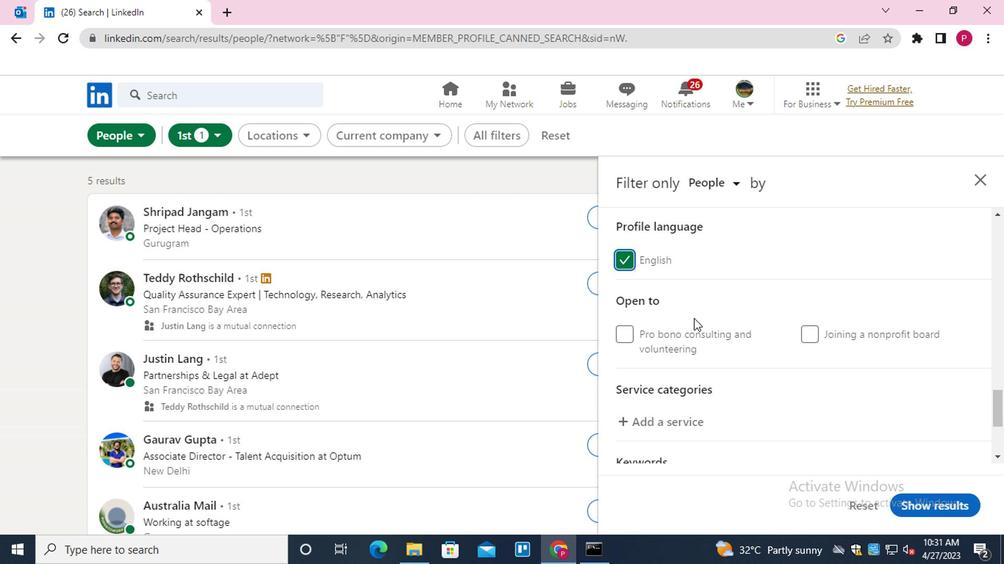 
Action: Mouse scrolled (579, 312) with delta (0, 0)
Screenshot: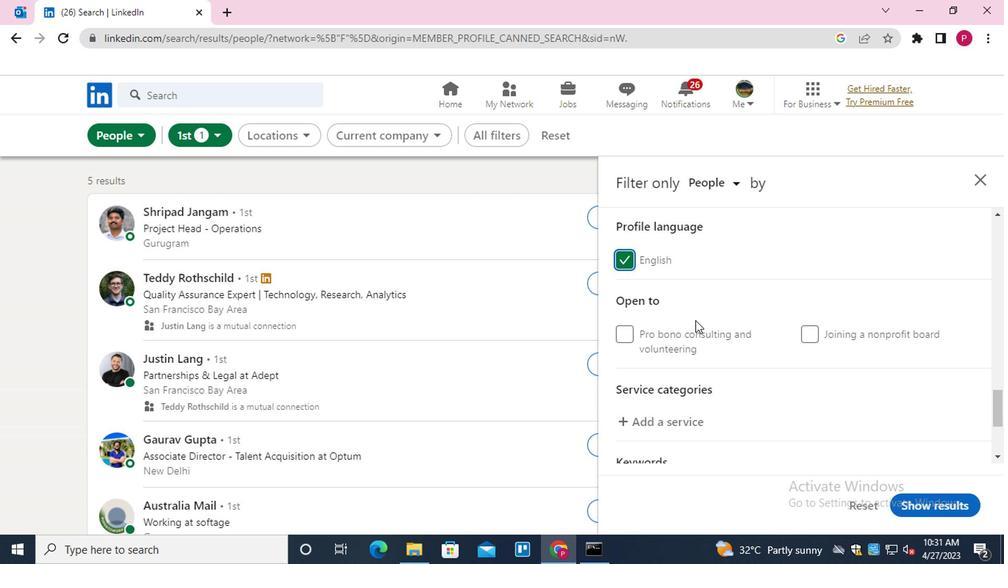 
Action: Mouse moved to (558, 288)
Screenshot: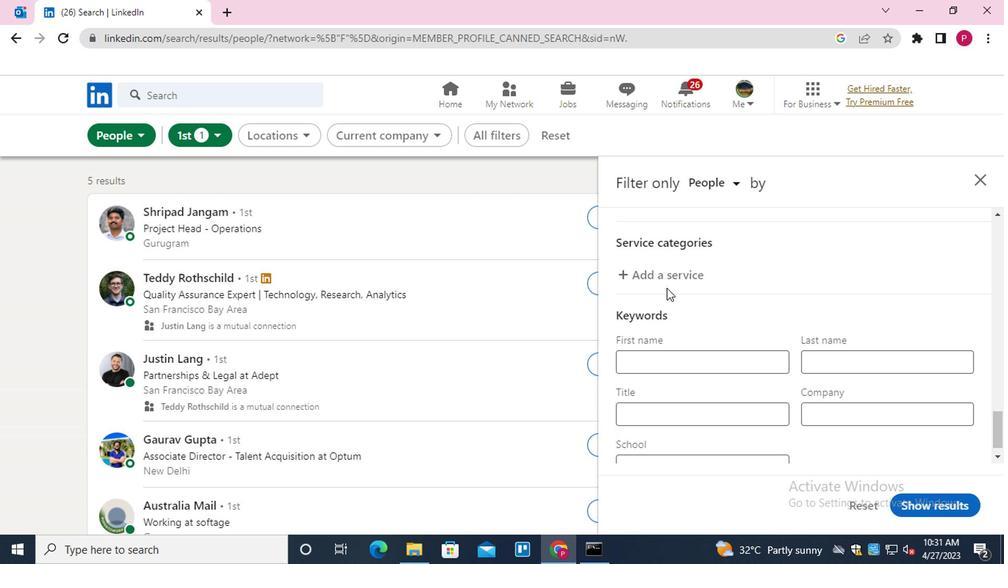 
Action: Mouse pressed left at (558, 288)
Screenshot: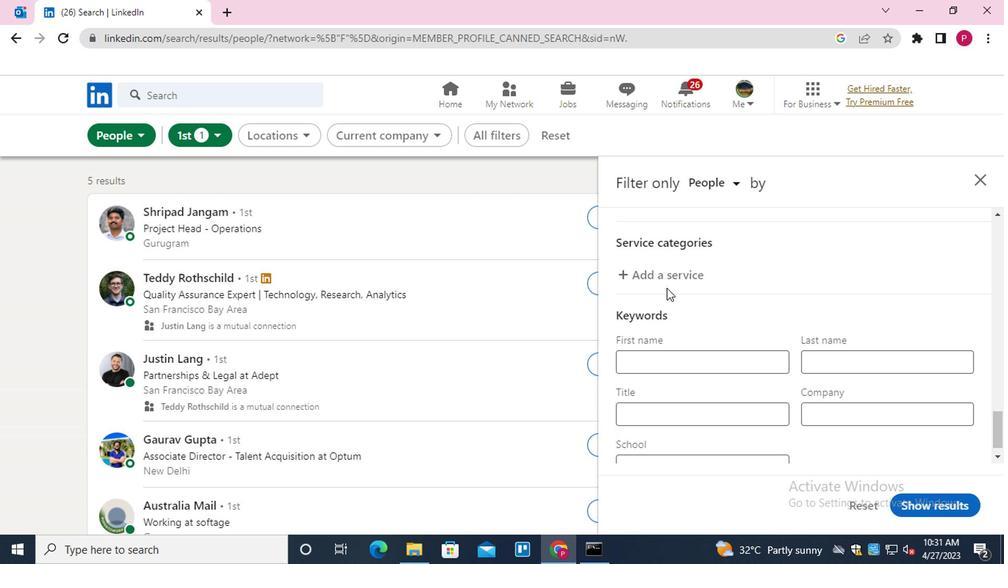 
Action: Mouse moved to (563, 280)
Screenshot: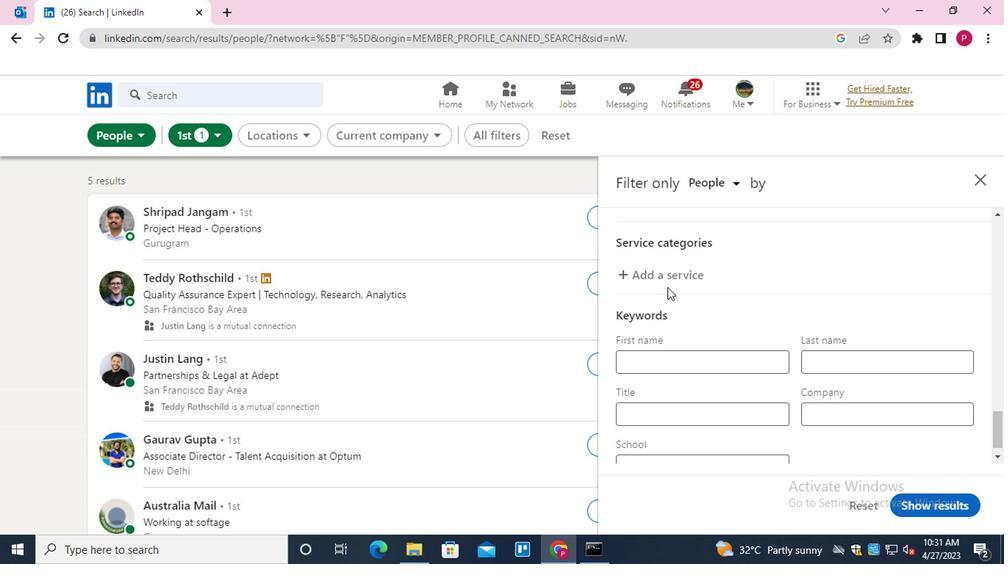 
Action: Mouse pressed left at (563, 280)
Screenshot: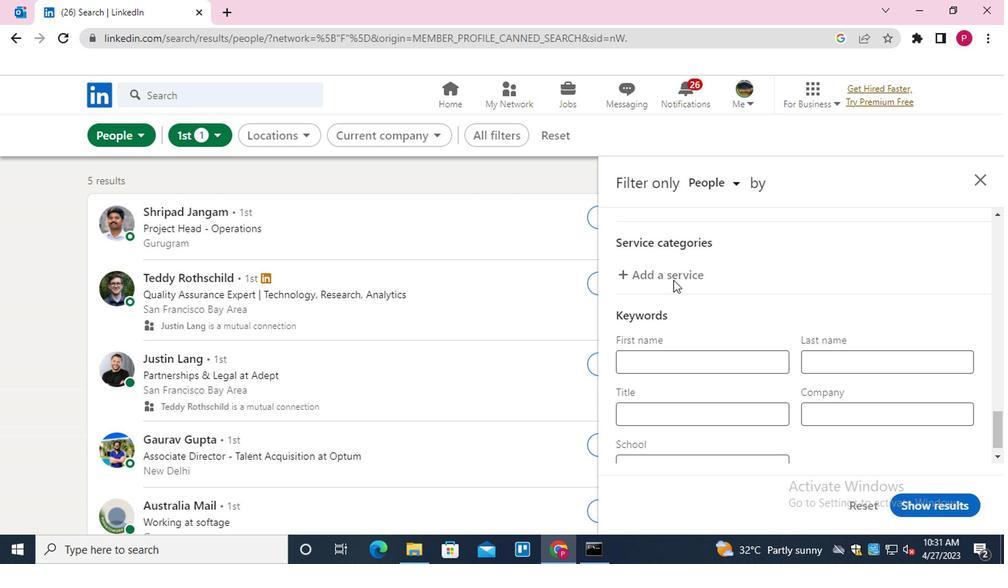
Action: Key pressed <Key.shift><Key.shift>NOTARY<Key.down><Key.enter>
Screenshot: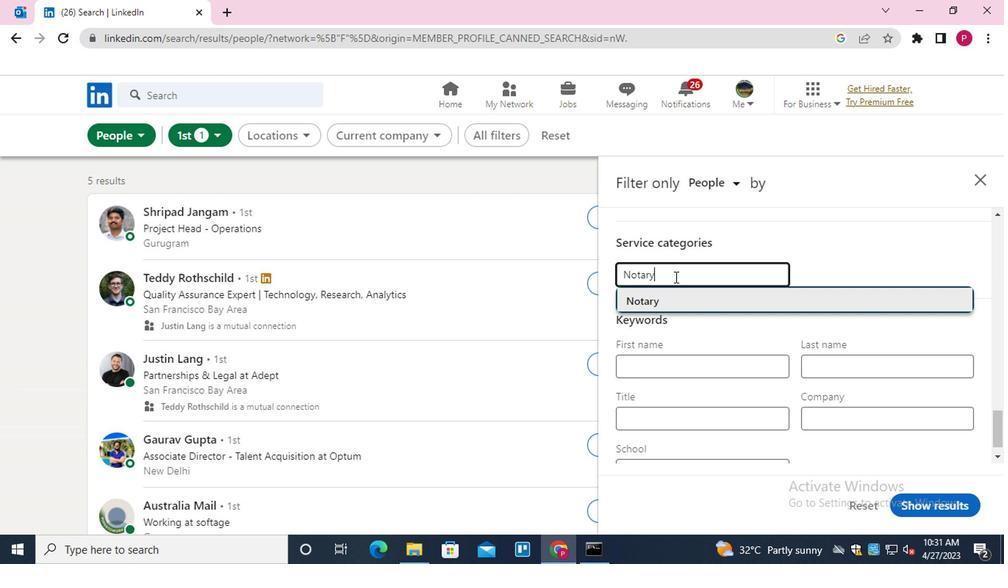 
Action: Mouse moved to (558, 282)
Screenshot: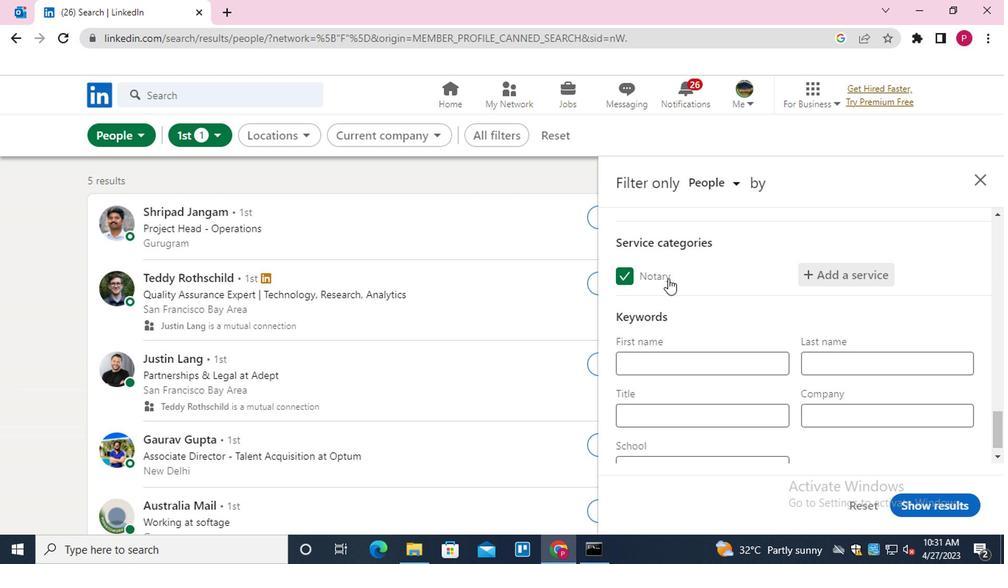 
Action: Mouse scrolled (558, 282) with delta (0, 0)
Screenshot: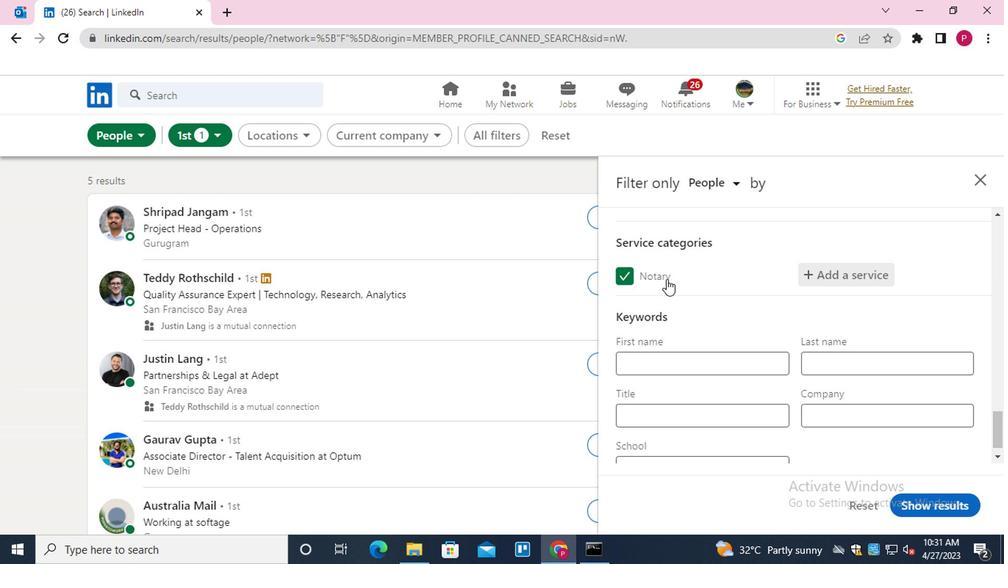 
Action: Mouse moved to (558, 285)
Screenshot: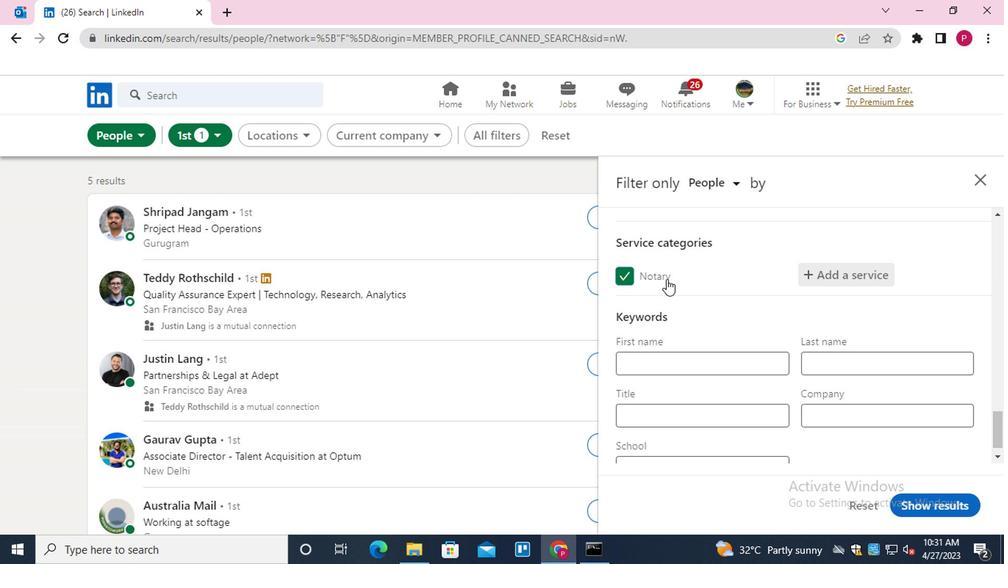 
Action: Mouse scrolled (558, 284) with delta (0, 0)
Screenshot: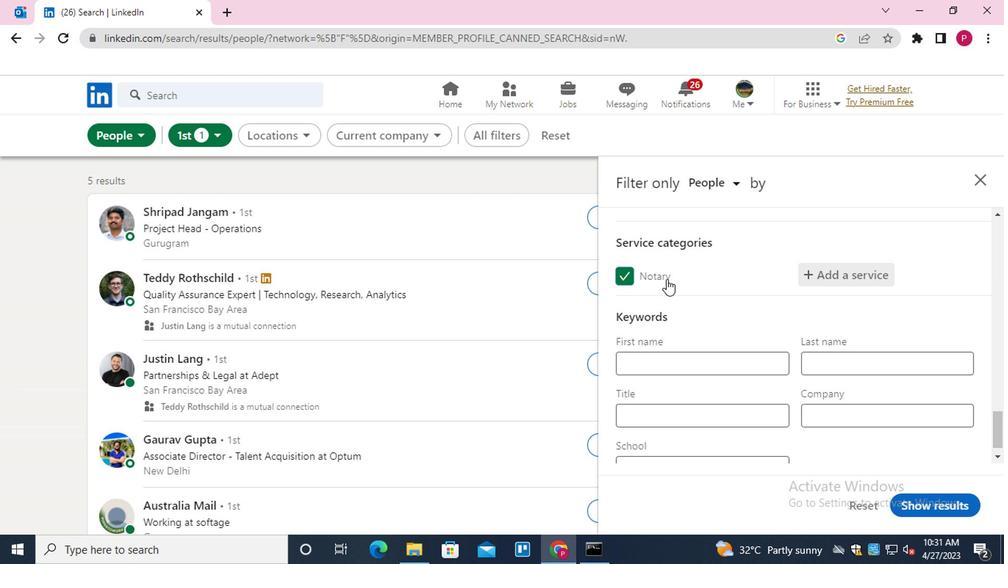 
Action: Mouse moved to (567, 365)
Screenshot: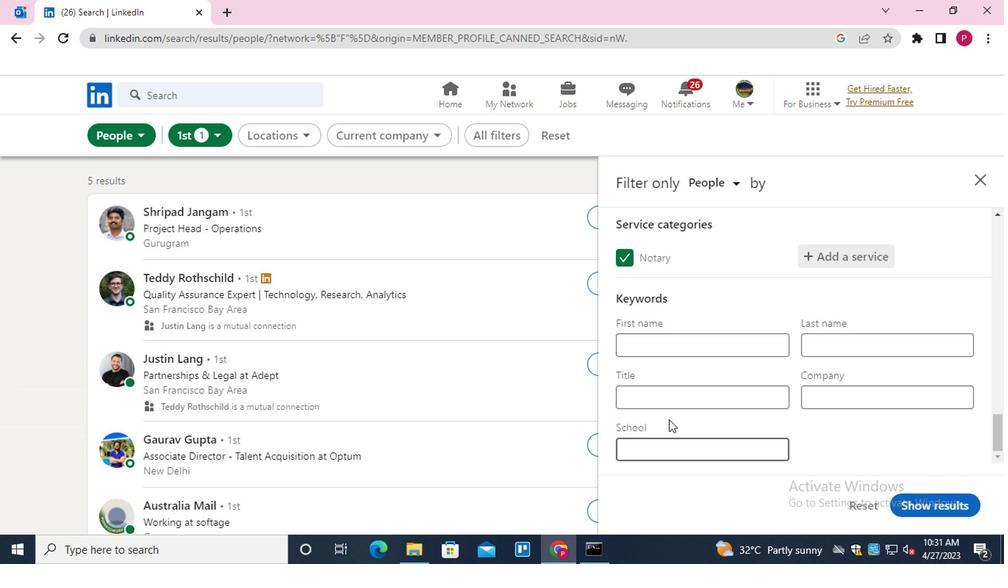 
Action: Mouse pressed left at (567, 365)
Screenshot: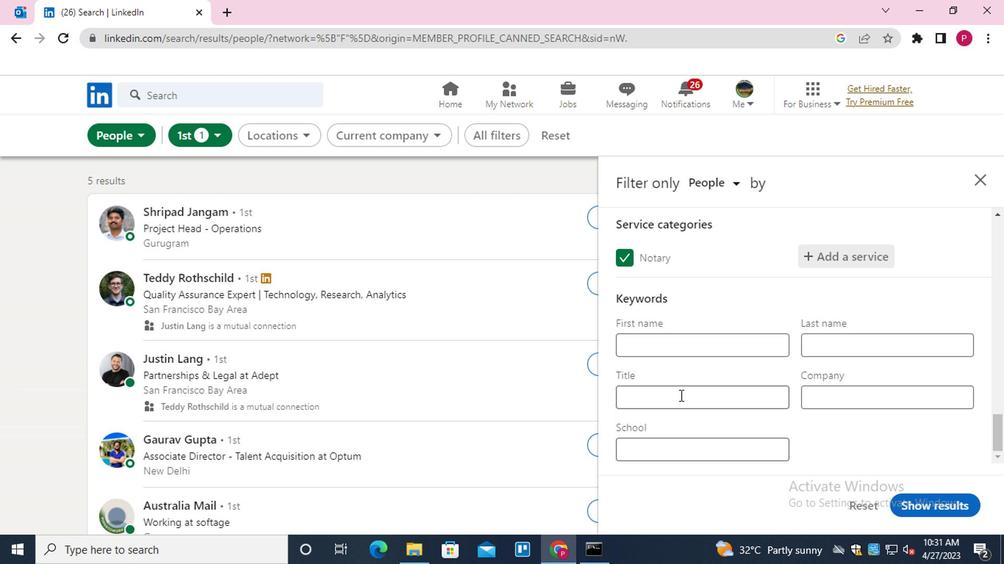 
Action: Key pressed <Key.shift>HEAVY<Key.space><Key.shift>EQIPMENT<Key.space><Key.backspace><Key.backspace><Key.backspace><Key.backspace><Key.backspace><Key.backspace><Key.backspace>UIPMENR<Key.backspace>T<Key.space><Key.shift>OPERATOT<Key.backspace>R
Screenshot: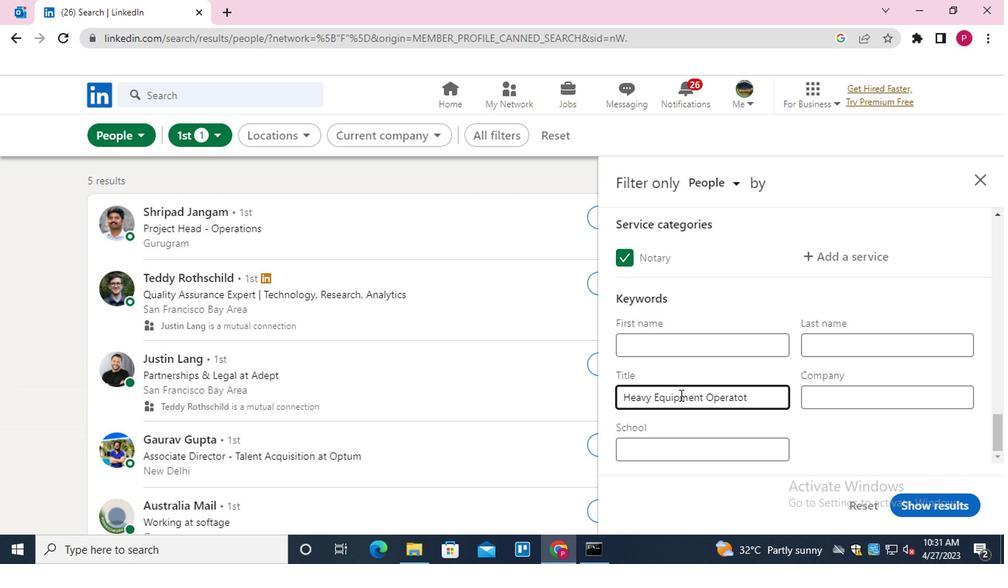 
Action: Mouse moved to (732, 442)
Screenshot: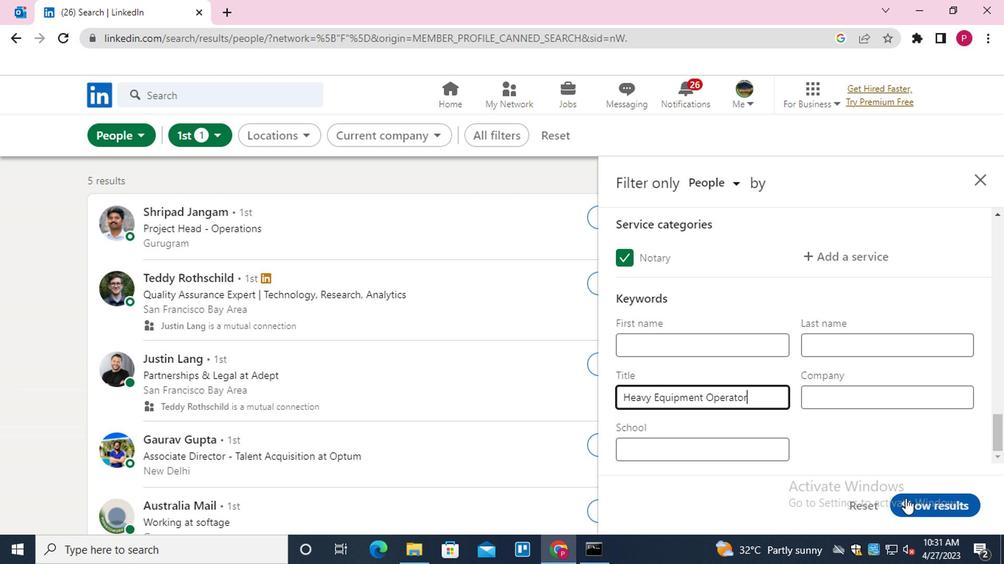 
Action: Mouse pressed left at (732, 442)
Screenshot: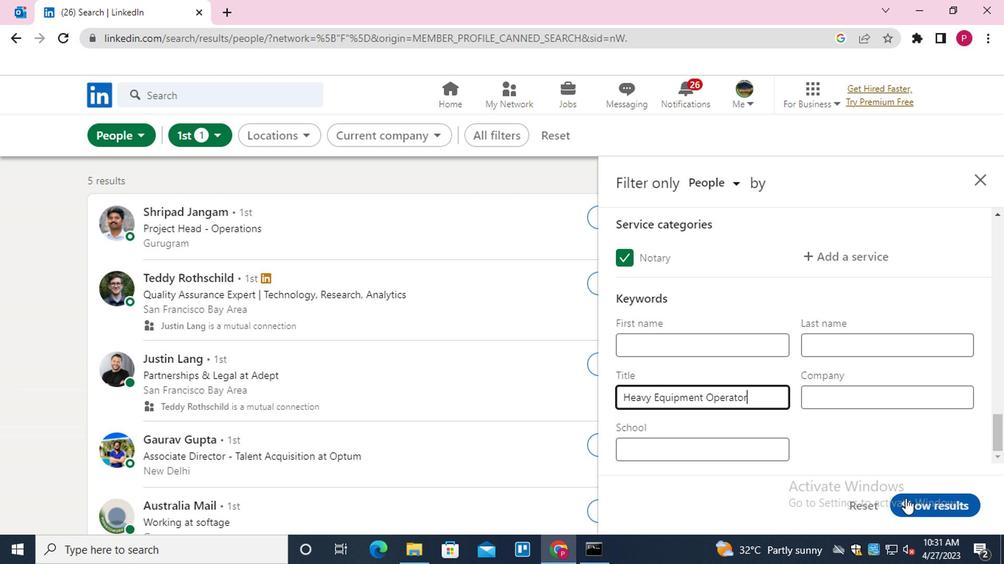 
Action: Mouse moved to (408, 310)
Screenshot: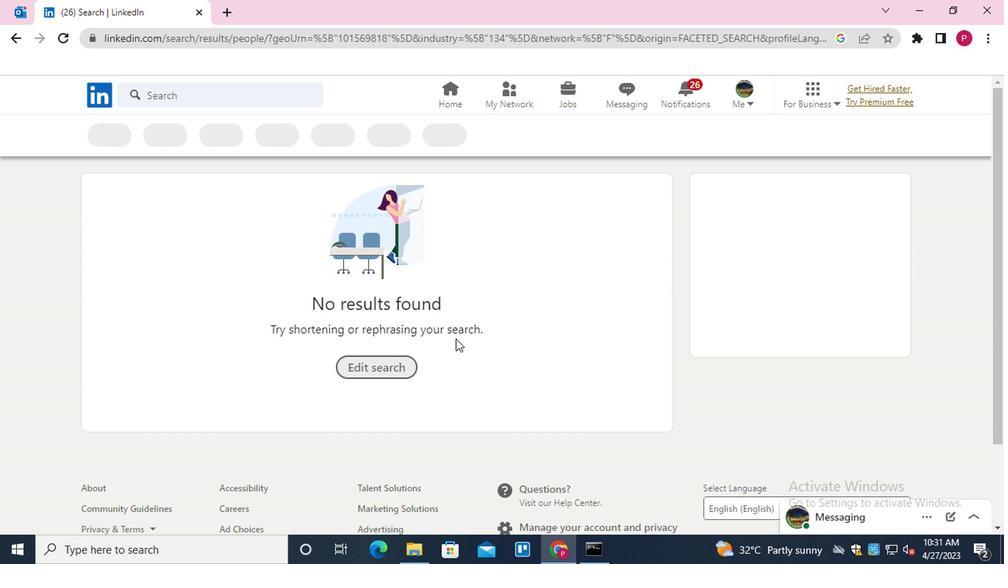 
